 Task: Look for space in North Chicago, United States from 6th September, 2023 to 15th September, 2023 for 6 adults in price range Rs.8000 to Rs.12000. Place can be entire place or private room with 6 bedrooms having 6 beds and 6 bathrooms. Property type can be house, flat, guest house. Amenities needed are: wifi, TV, free parkinig on premises, gym, breakfast. Booking option can be shelf check-in. Required host language is English.
Action: Mouse moved to (422, 85)
Screenshot: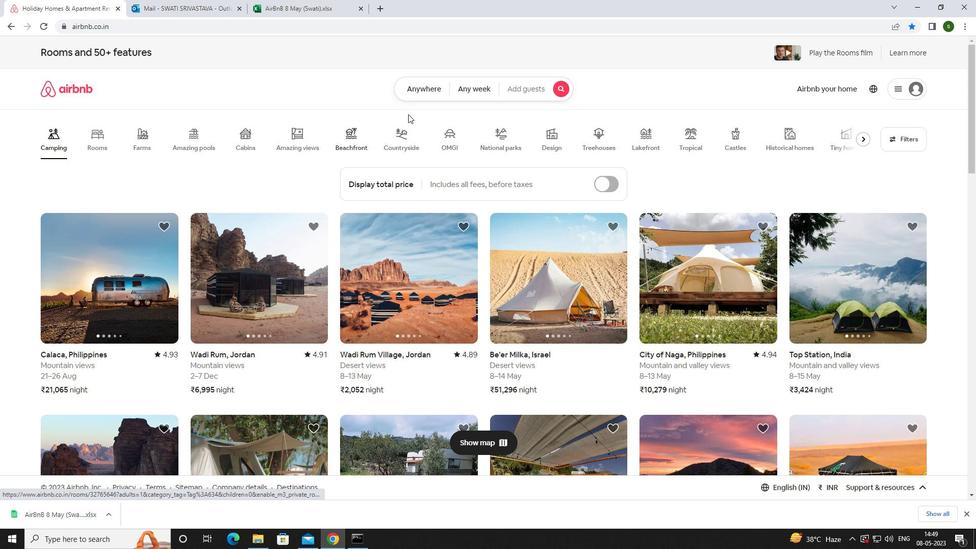 
Action: Mouse pressed left at (422, 85)
Screenshot: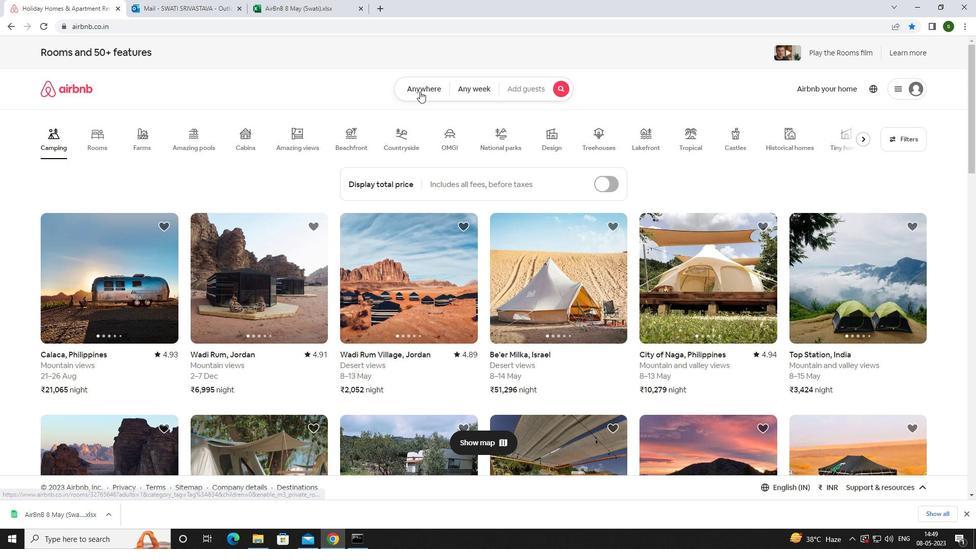 
Action: Mouse moved to (344, 130)
Screenshot: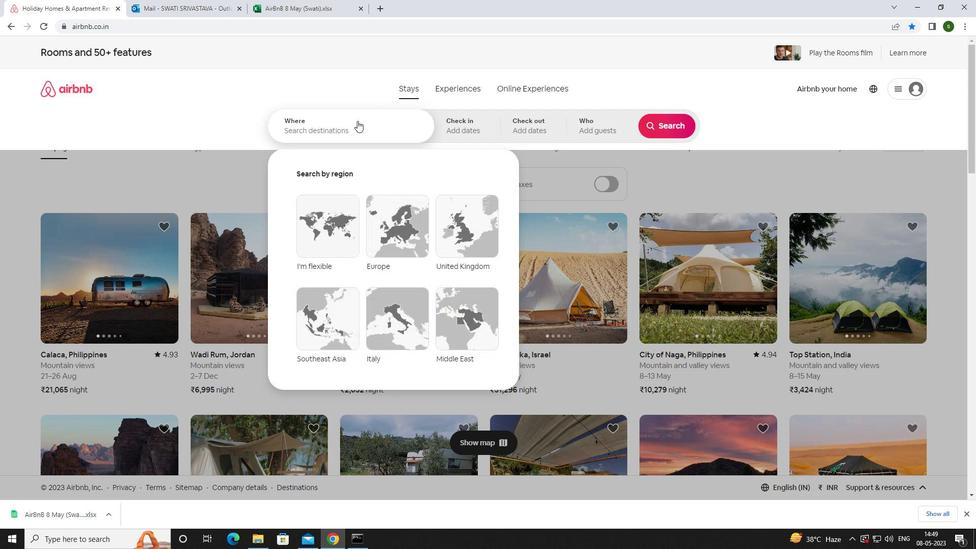 
Action: Mouse pressed left at (344, 130)
Screenshot: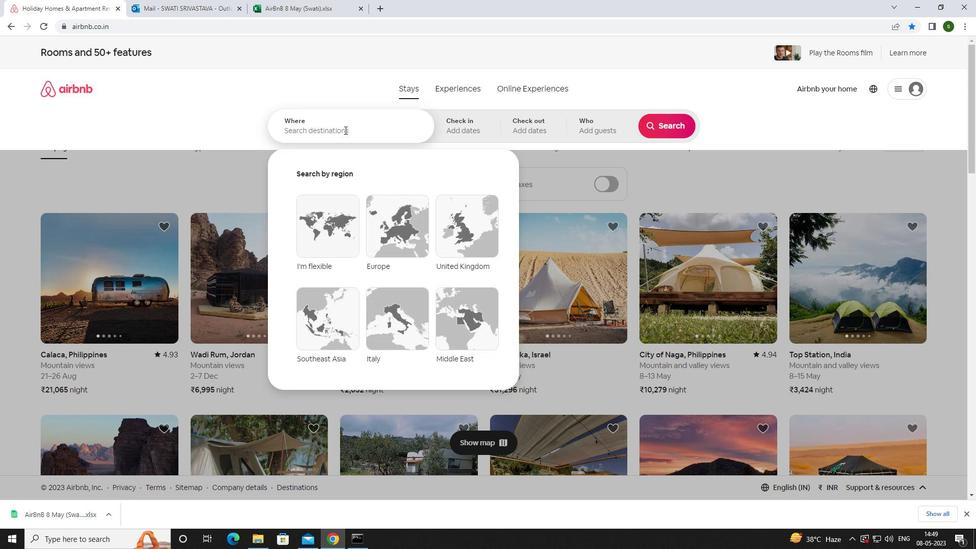 
Action: Key pressed <Key.caps_lock>n<Key.caps_lock>orth<Key.space><Key.caps_lock>c<Key.caps_lock>hicago,<Key.space><Key.caps_lock>u<Key.caps_lock>nited<Key.space><Key.caps_lock>s<Key.caps_lock>tates<Key.enter>
Screenshot: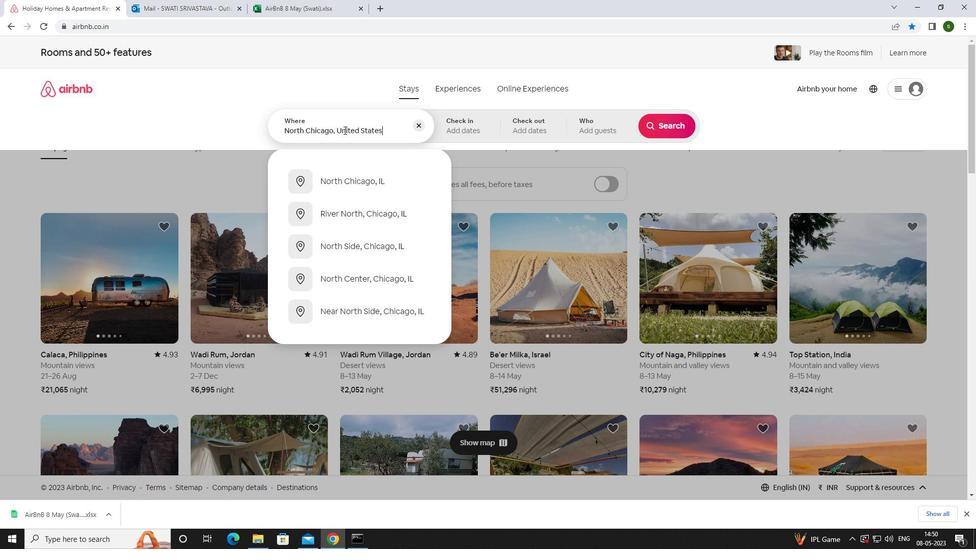 
Action: Mouse moved to (662, 207)
Screenshot: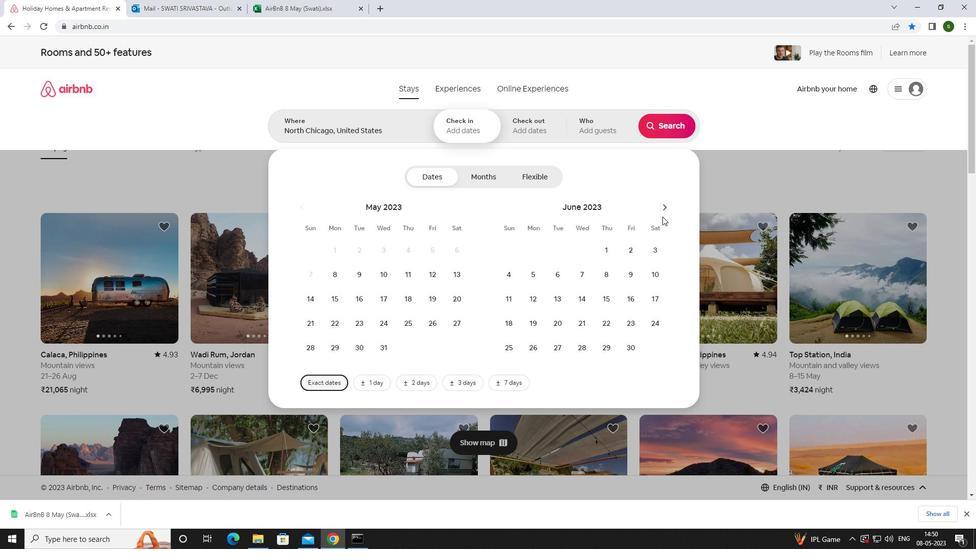 
Action: Mouse pressed left at (662, 207)
Screenshot: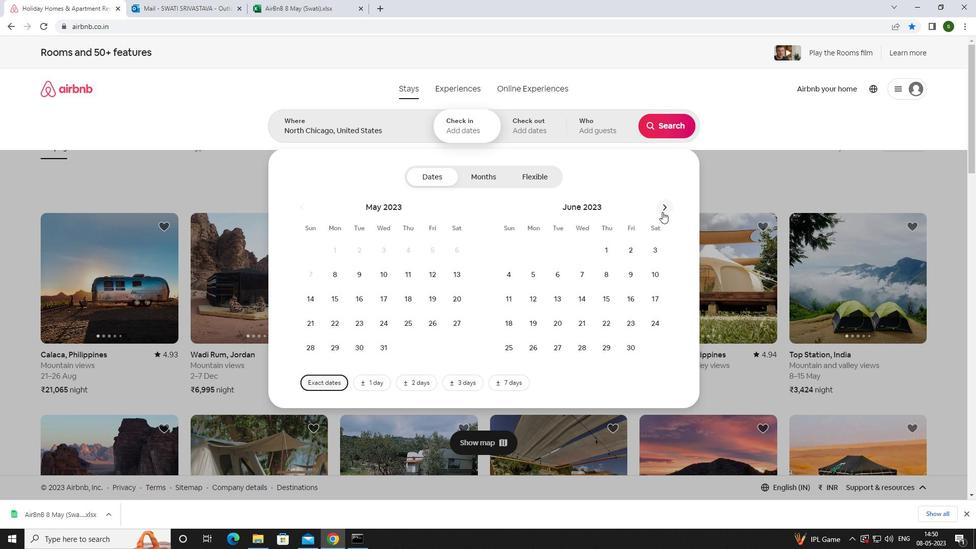 
Action: Mouse pressed left at (662, 207)
Screenshot: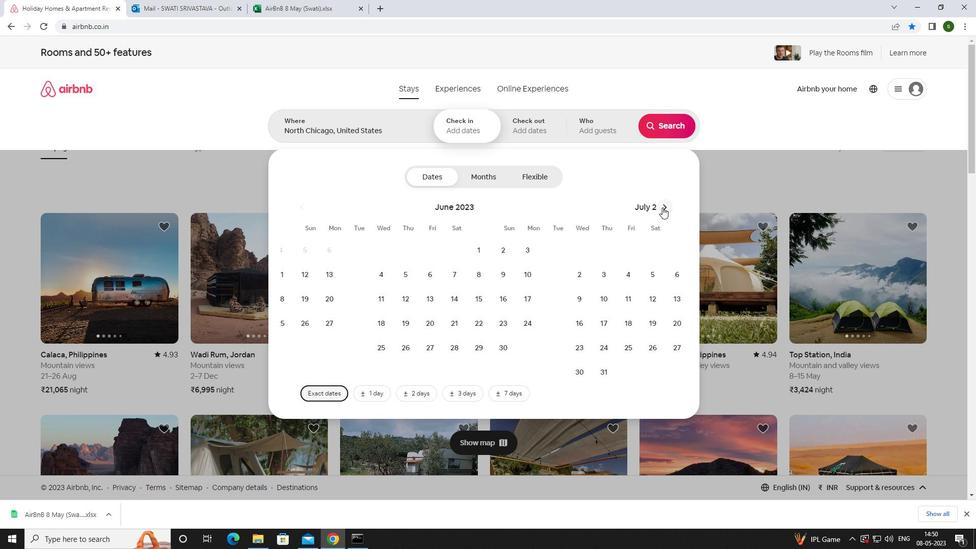 
Action: Mouse pressed left at (662, 207)
Screenshot: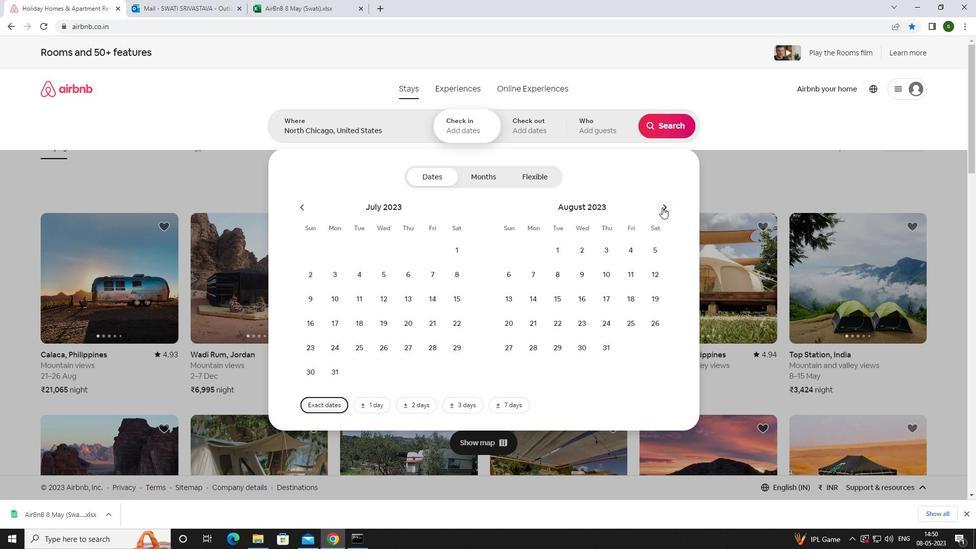 
Action: Mouse moved to (582, 271)
Screenshot: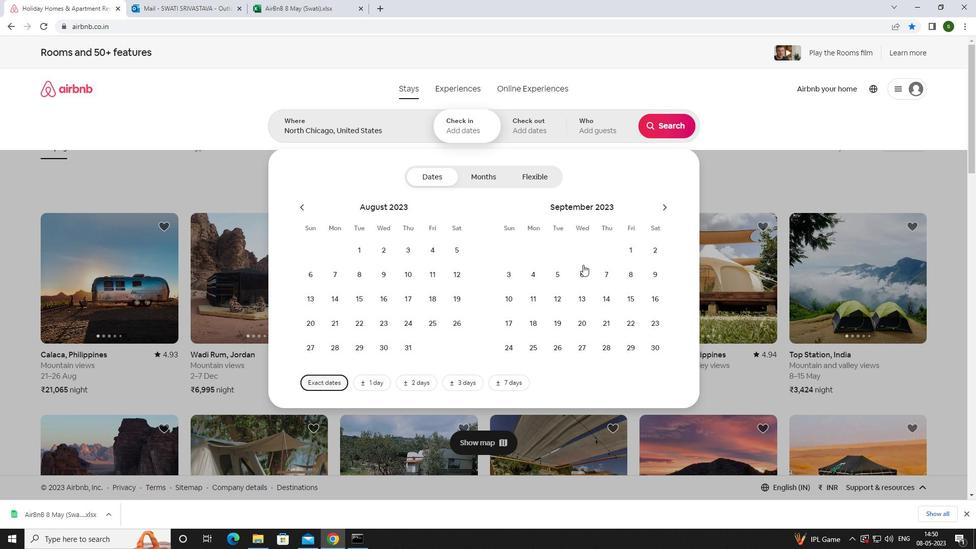 
Action: Mouse pressed left at (582, 271)
Screenshot: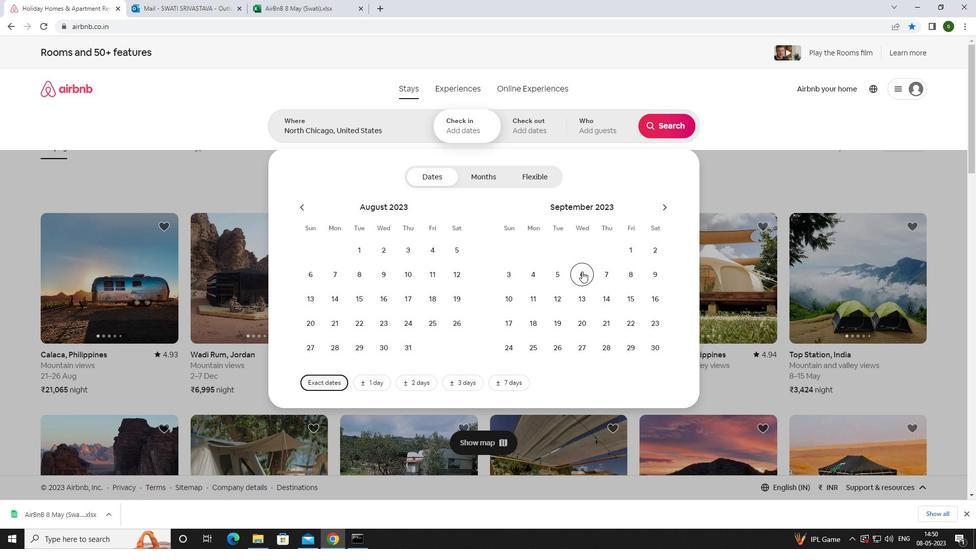 
Action: Mouse moved to (634, 299)
Screenshot: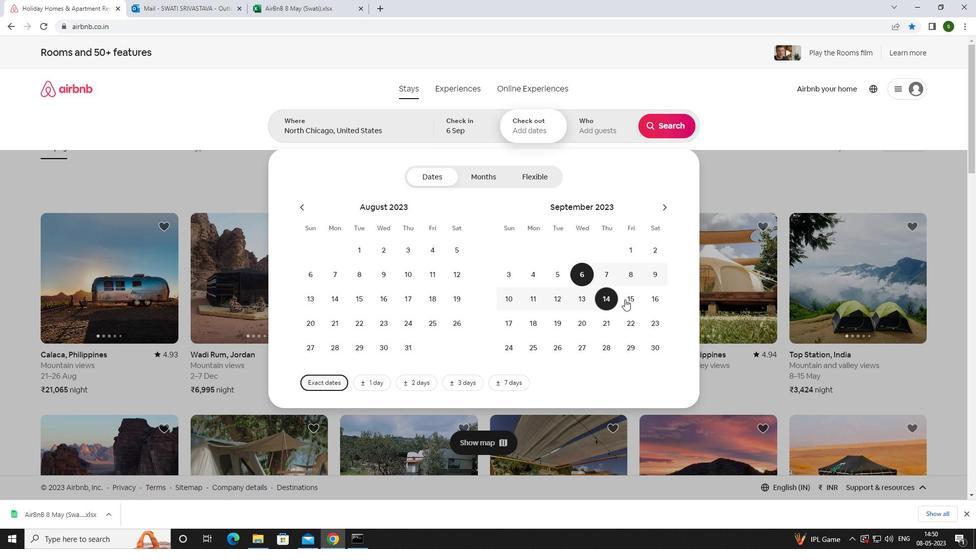 
Action: Mouse pressed left at (634, 299)
Screenshot: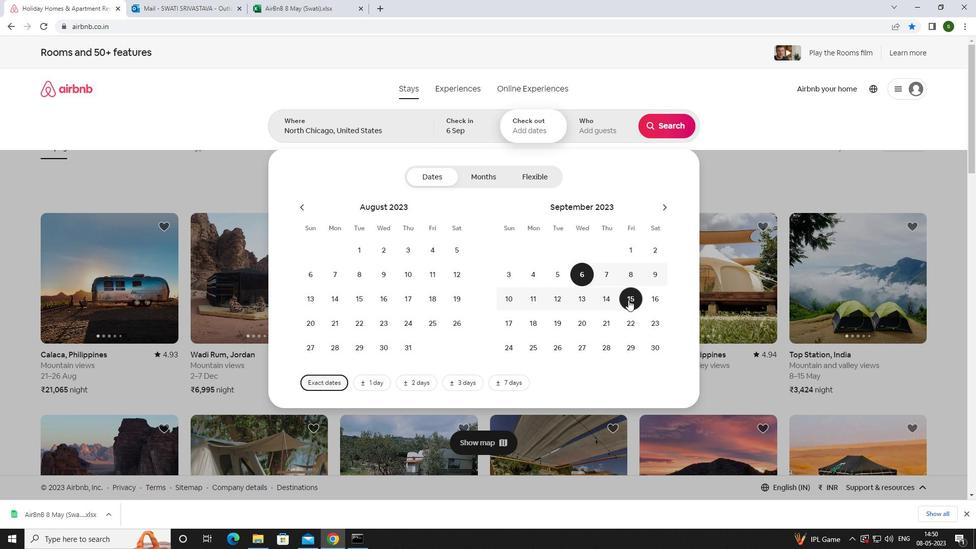 
Action: Mouse moved to (601, 129)
Screenshot: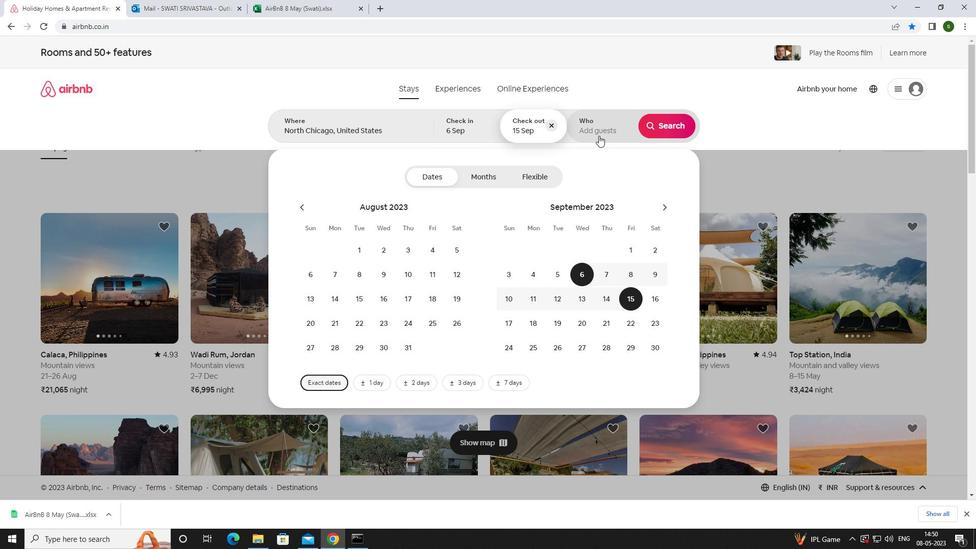 
Action: Mouse pressed left at (601, 129)
Screenshot: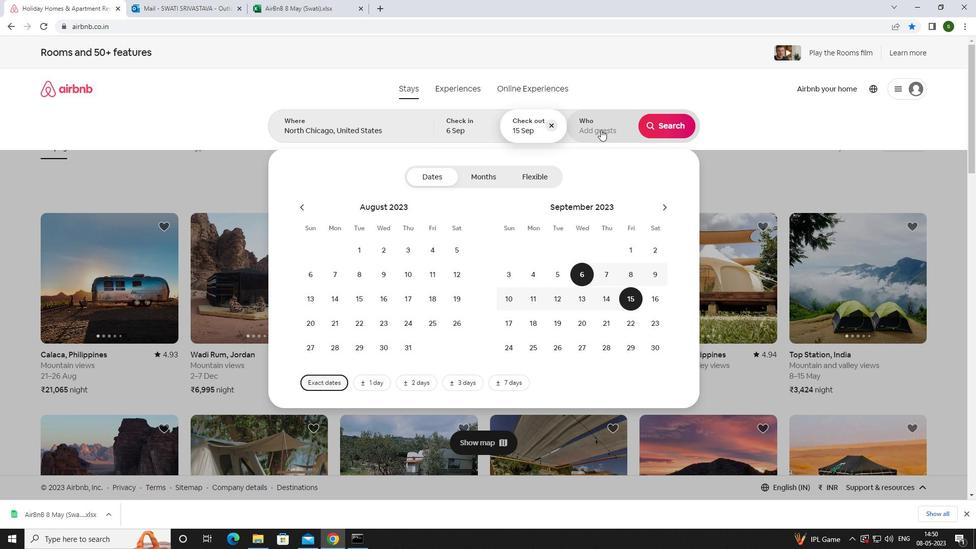 
Action: Mouse moved to (669, 179)
Screenshot: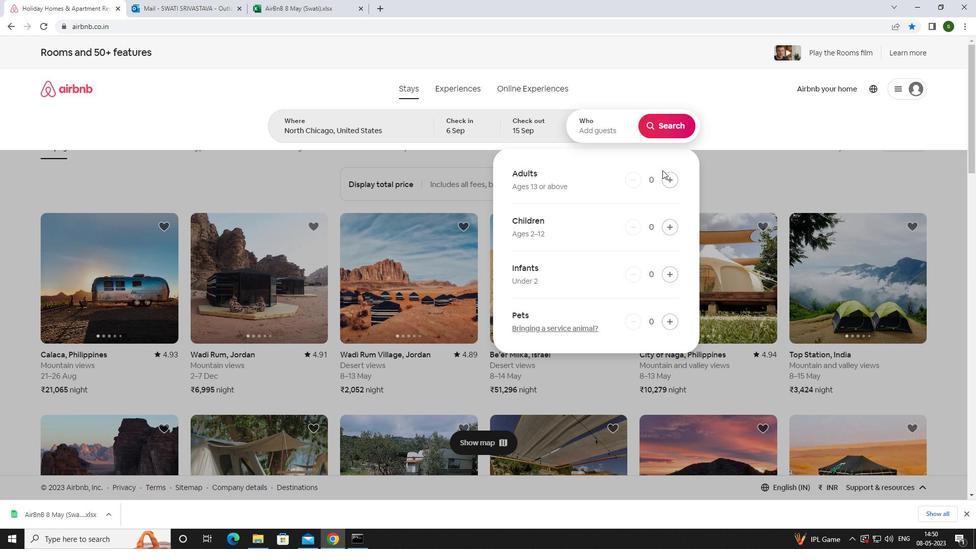 
Action: Mouse pressed left at (669, 179)
Screenshot: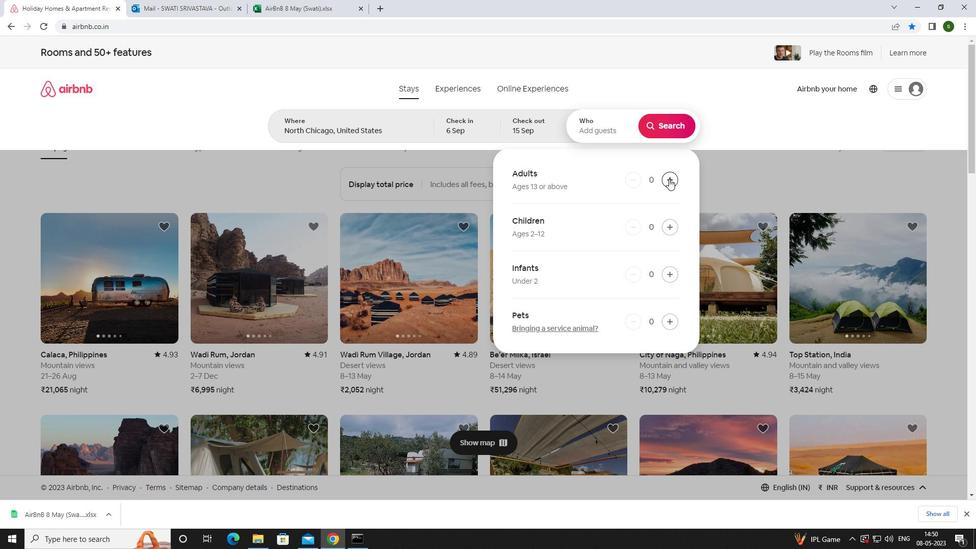 
Action: Mouse pressed left at (669, 179)
Screenshot: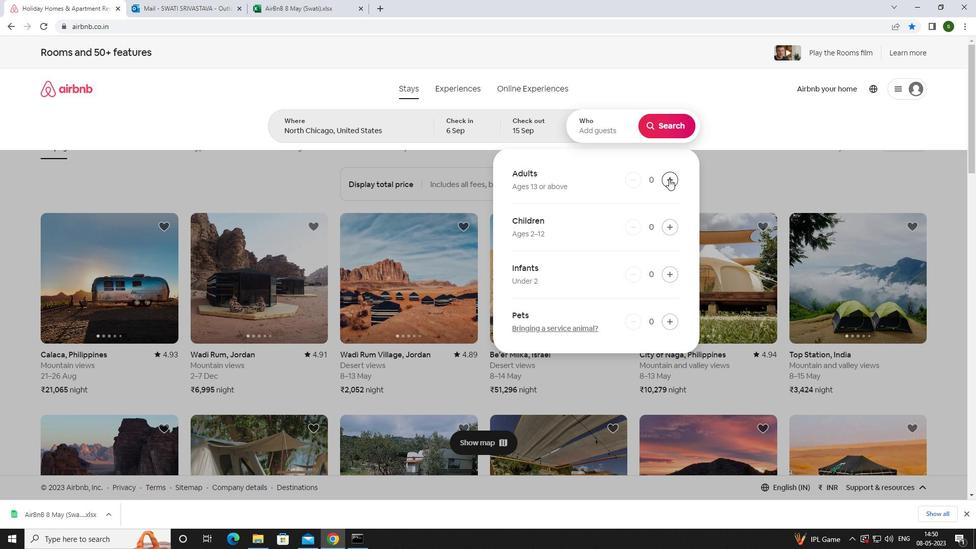 
Action: Mouse pressed left at (669, 179)
Screenshot: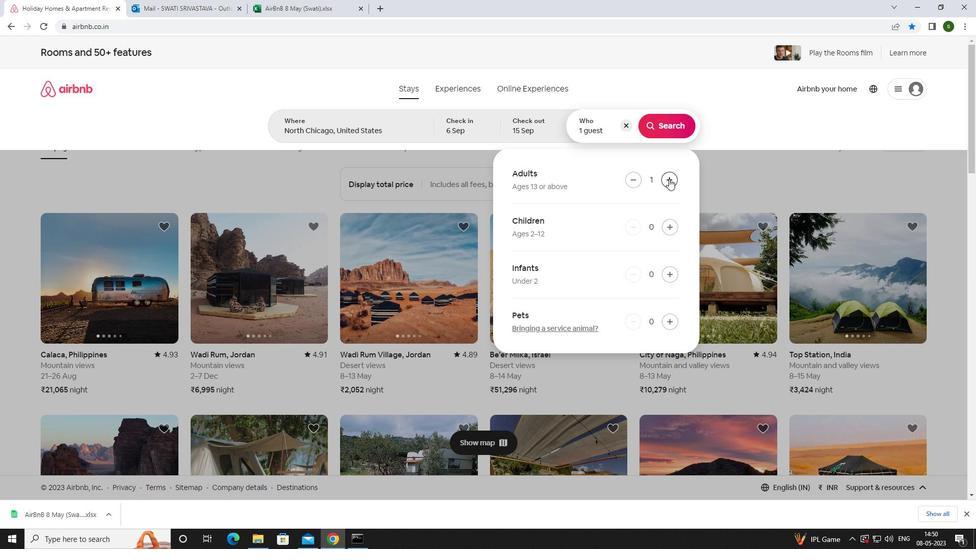 
Action: Mouse pressed left at (669, 179)
Screenshot: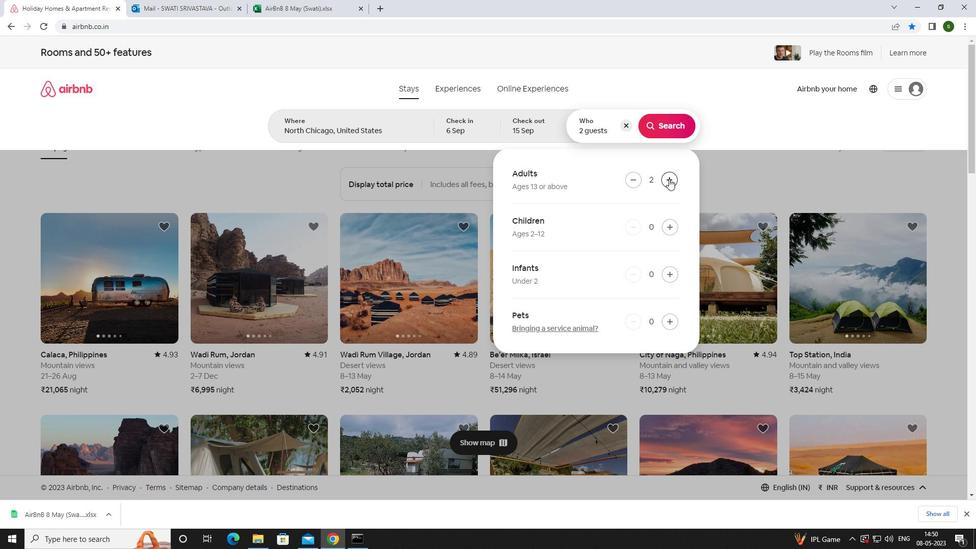 
Action: Mouse pressed left at (669, 179)
Screenshot: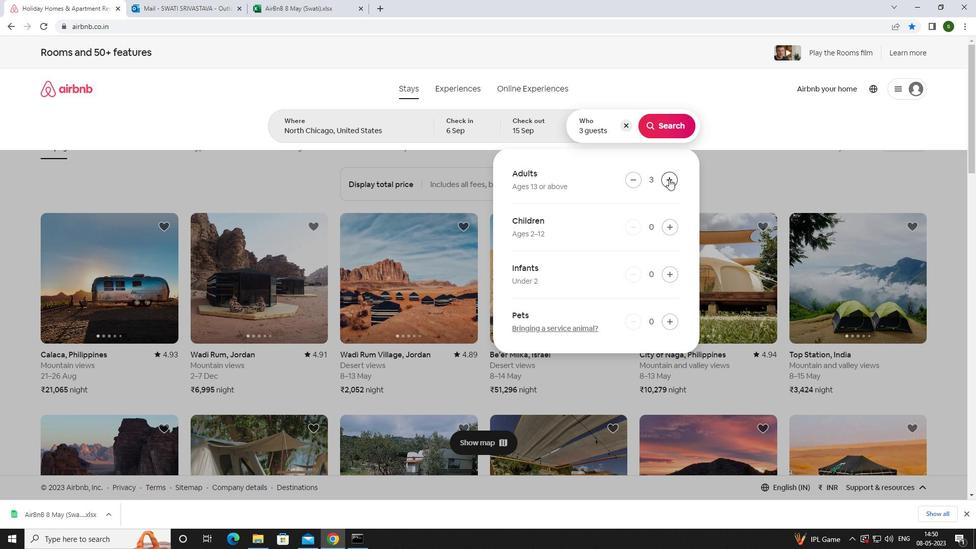 
Action: Mouse pressed left at (669, 179)
Screenshot: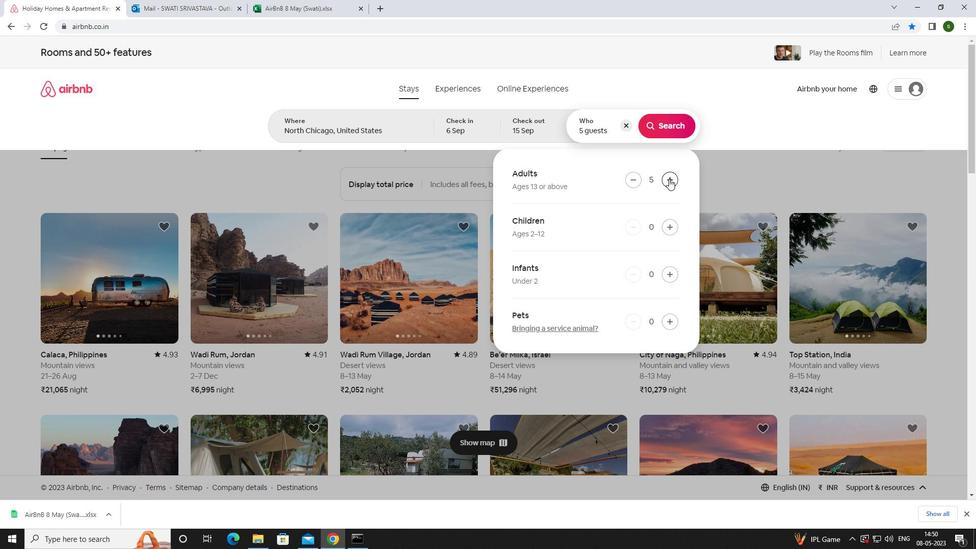 
Action: Mouse moved to (670, 134)
Screenshot: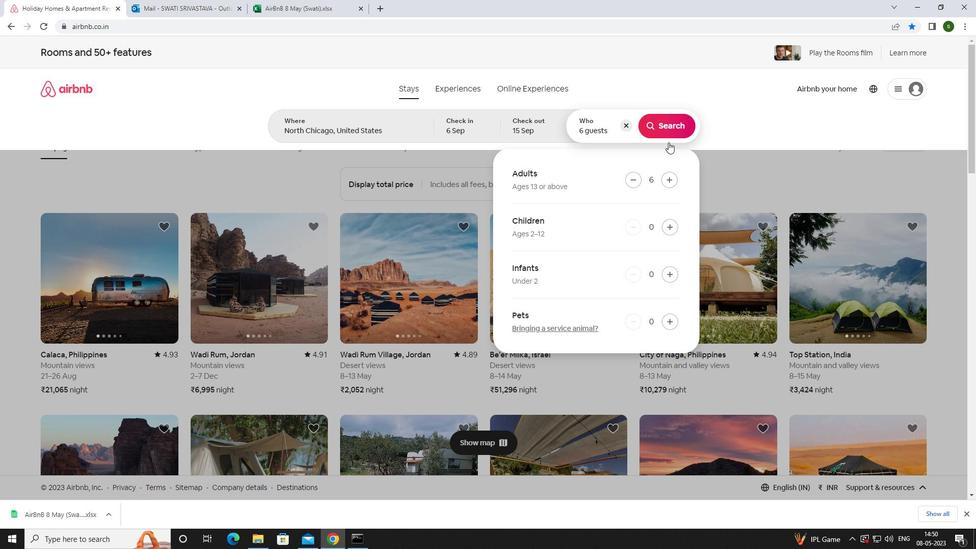 
Action: Mouse pressed left at (670, 134)
Screenshot: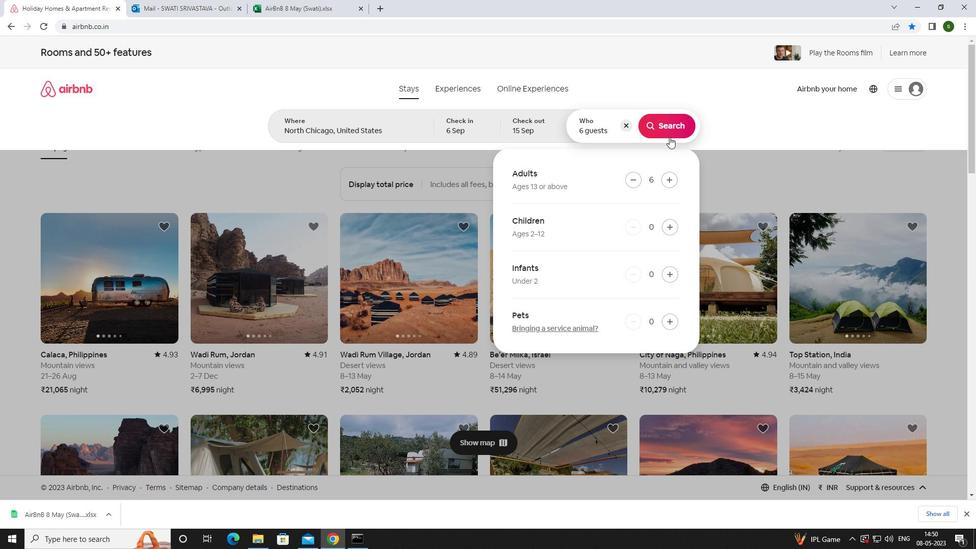 
Action: Mouse moved to (930, 97)
Screenshot: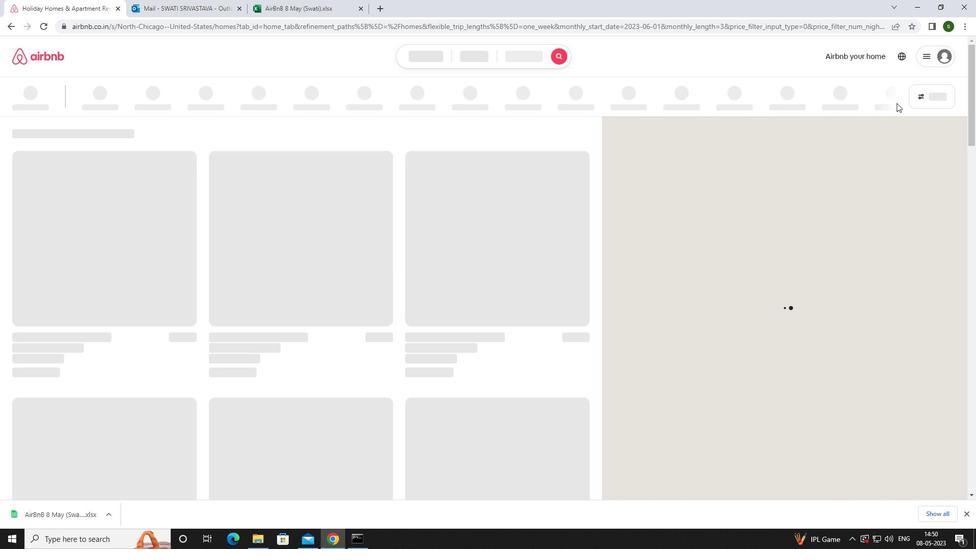 
Action: Mouse pressed left at (930, 97)
Screenshot: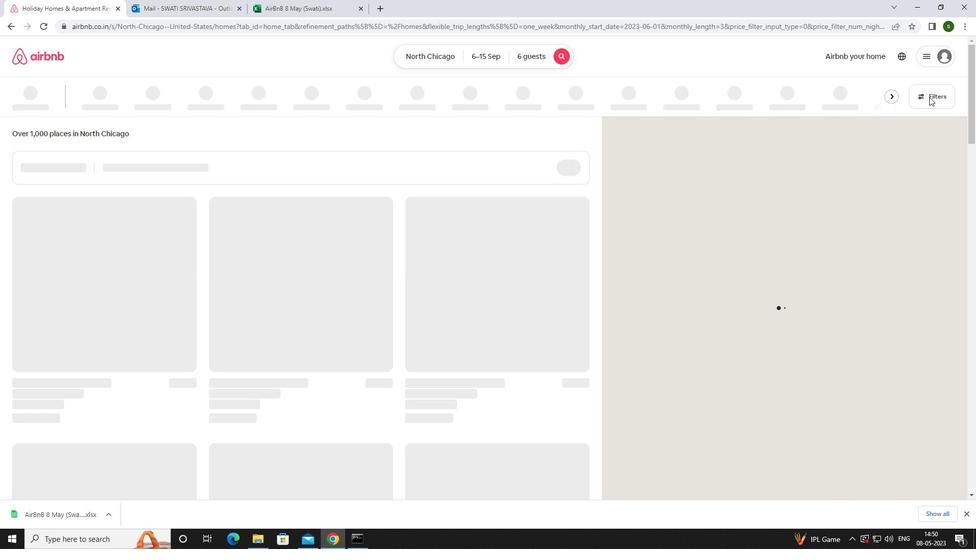 
Action: Mouse moved to (418, 348)
Screenshot: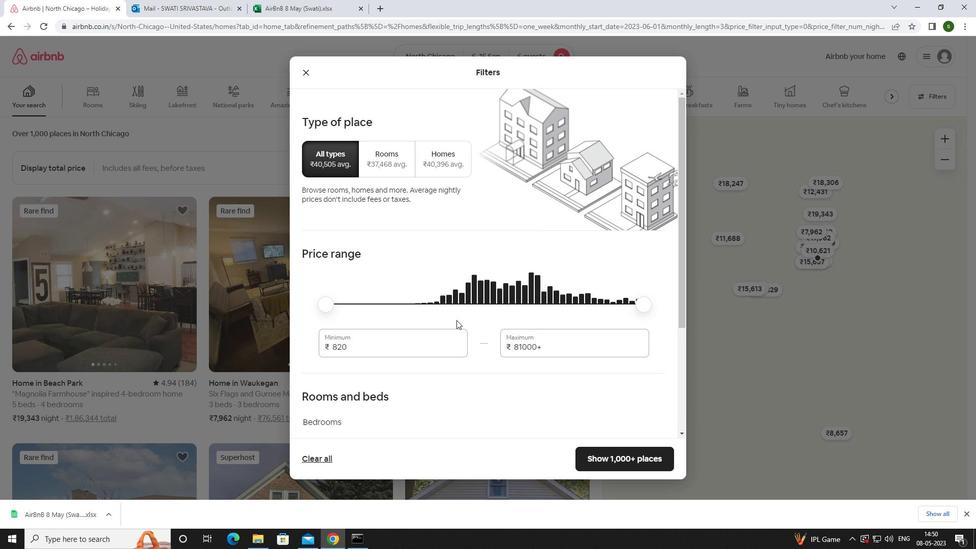 
Action: Mouse pressed left at (418, 348)
Screenshot: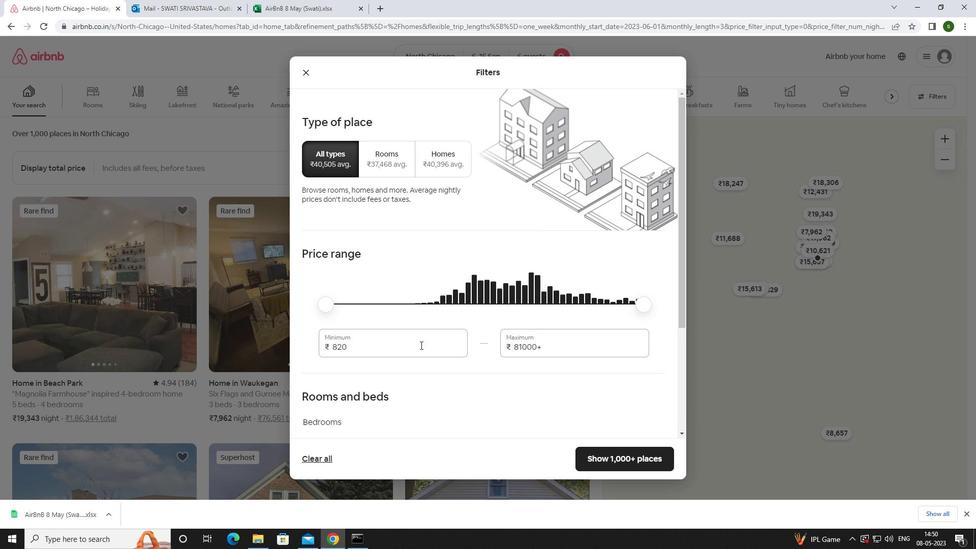 
Action: Mouse moved to (417, 348)
Screenshot: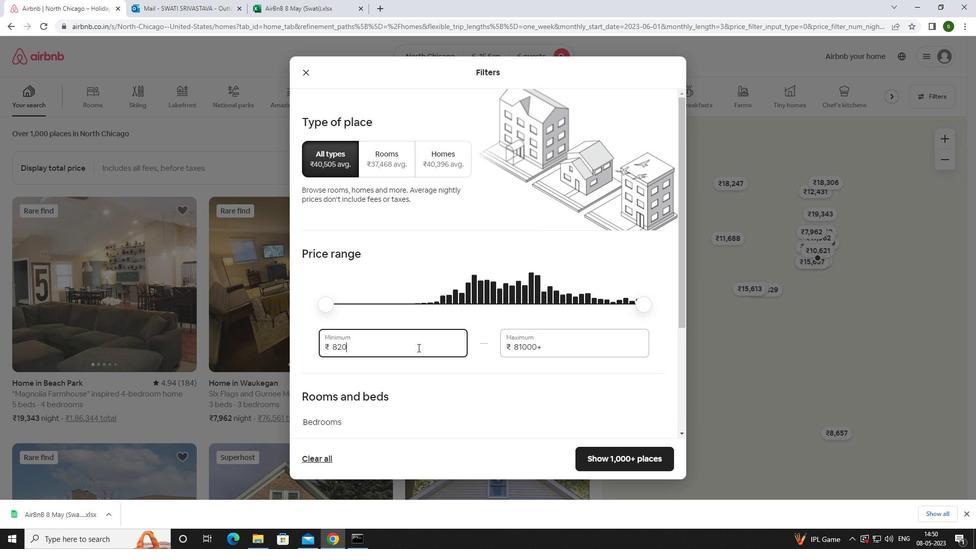 
Action: Key pressed <Key.backspace><Key.backspace><Key.backspace><Key.backspace><Key.backspace><Key.backspace>8000
Screenshot: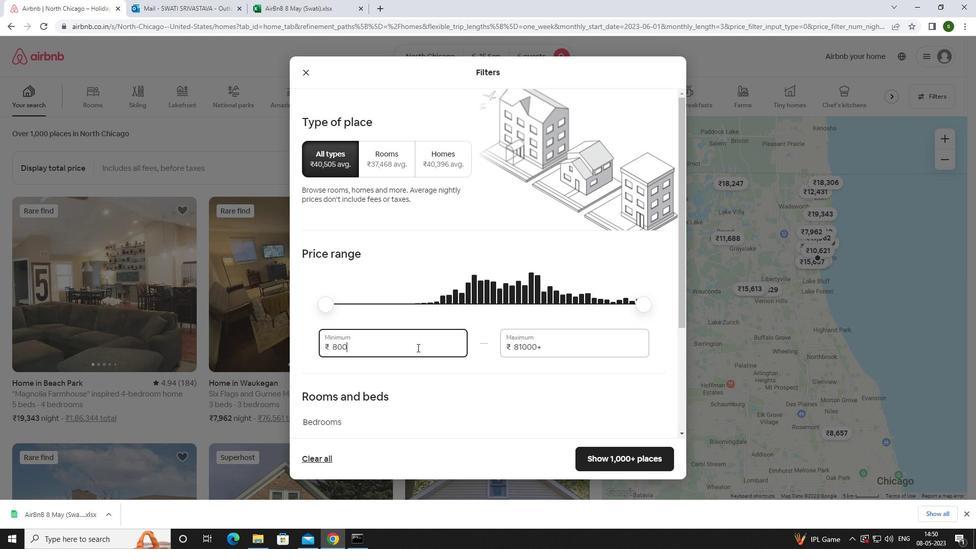 
Action: Mouse moved to (567, 354)
Screenshot: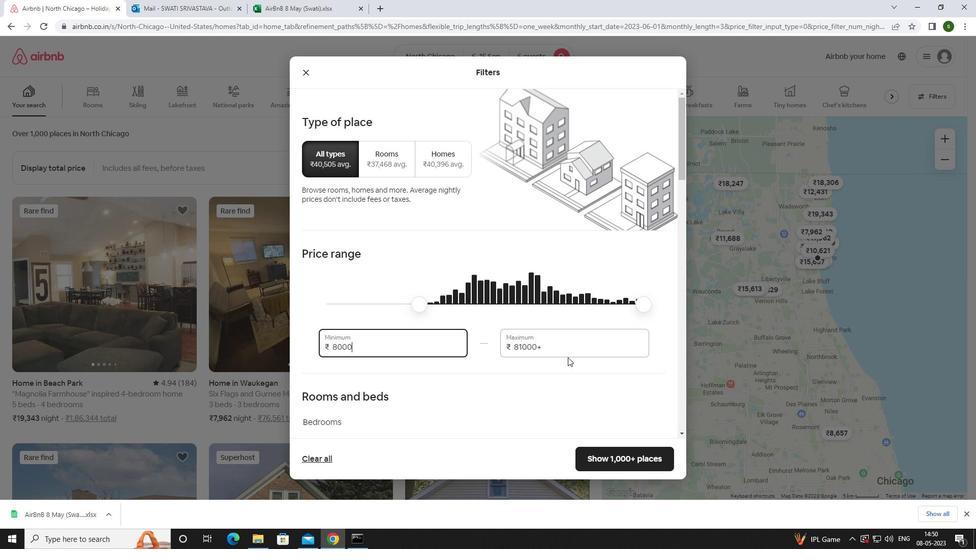 
Action: Mouse pressed left at (567, 354)
Screenshot: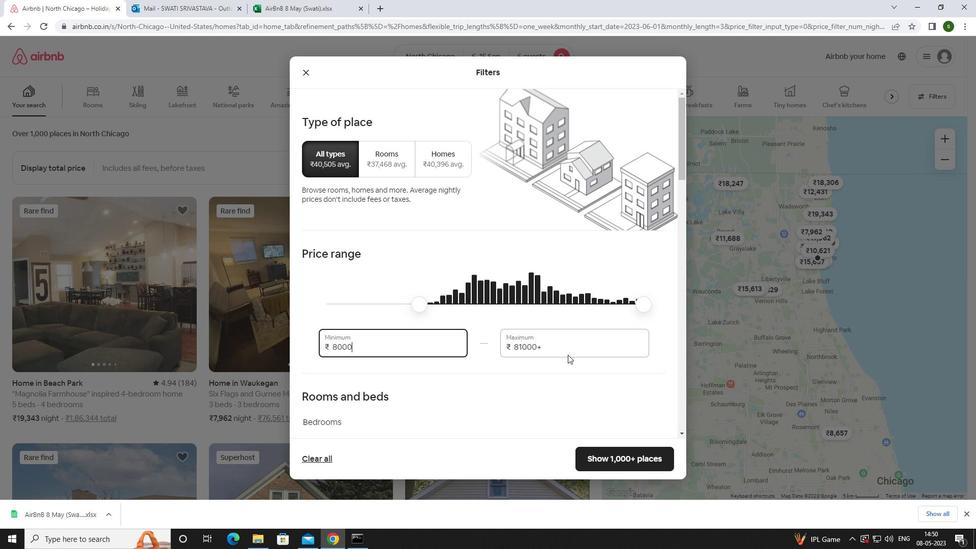 
Action: Key pressed <Key.backspace><Key.backspace><Key.backspace><Key.backspace><Key.backspace><Key.backspace><Key.backspace><Key.backspace>12000
Screenshot: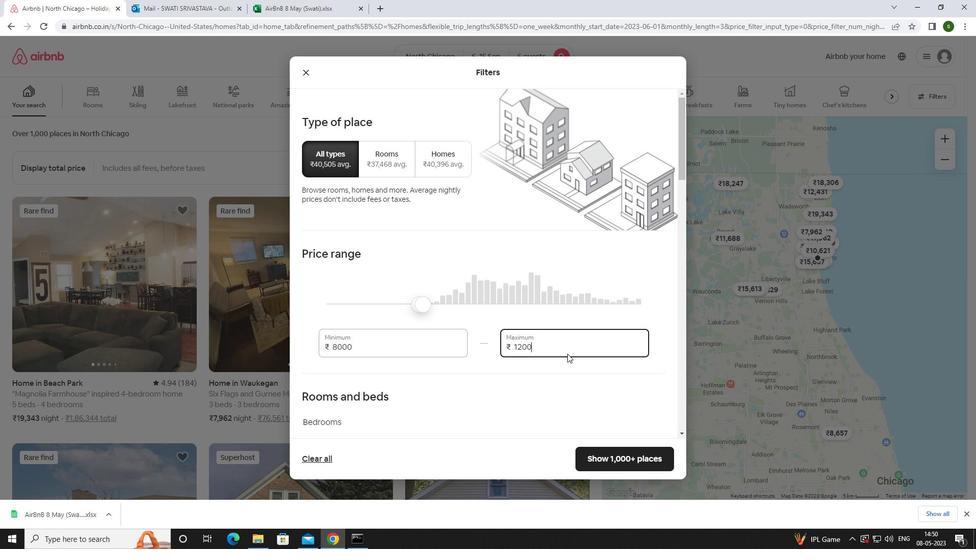 
Action: Mouse moved to (503, 310)
Screenshot: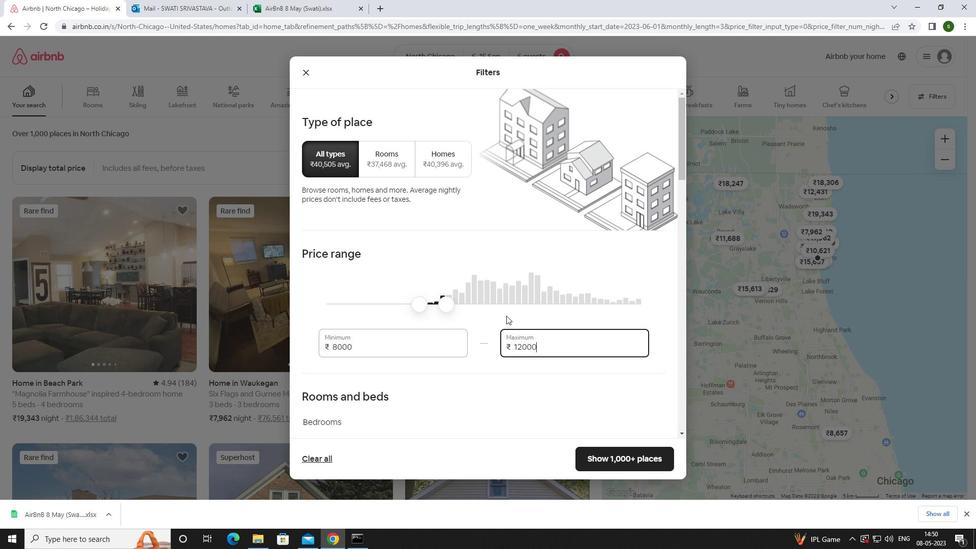 
Action: Mouse scrolled (503, 309) with delta (0, 0)
Screenshot: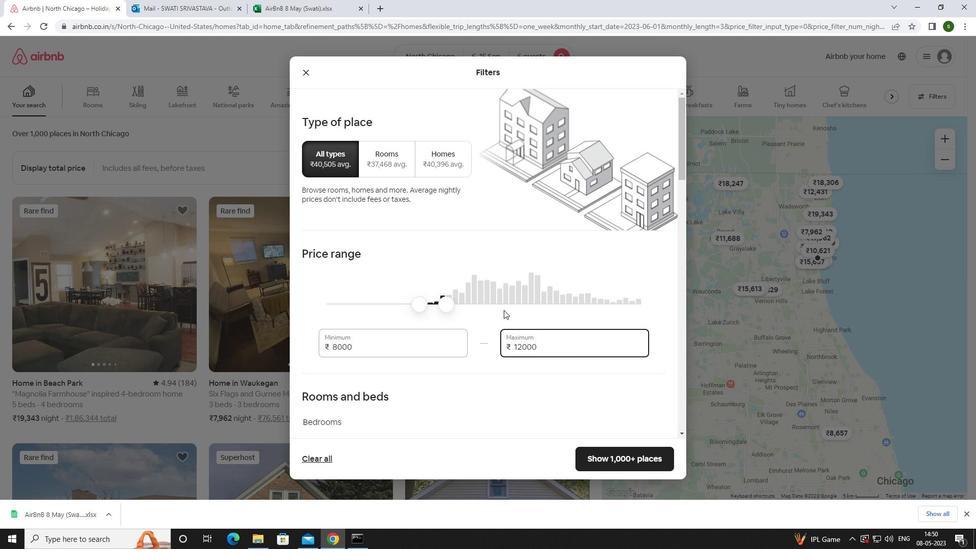 
Action: Mouse scrolled (503, 309) with delta (0, 0)
Screenshot: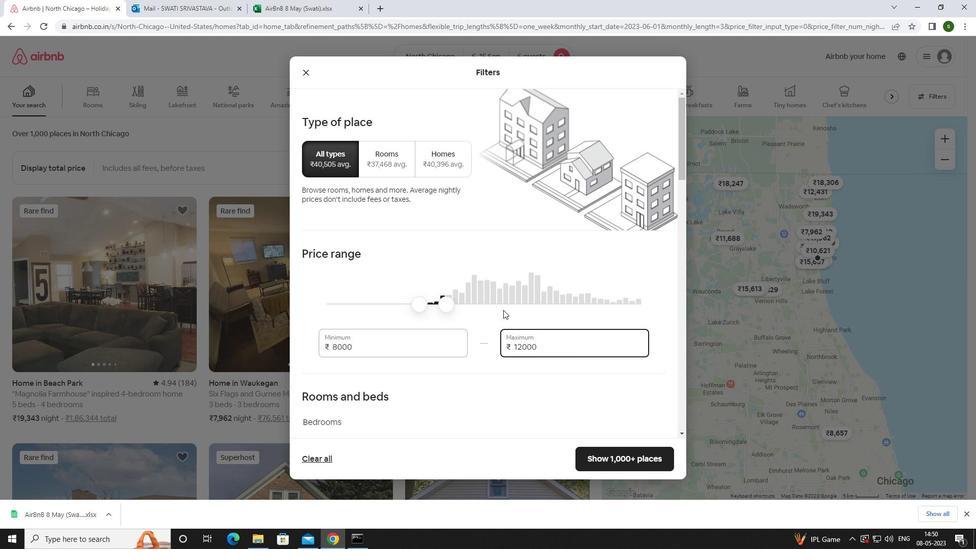 
Action: Mouse scrolled (503, 309) with delta (0, 0)
Screenshot: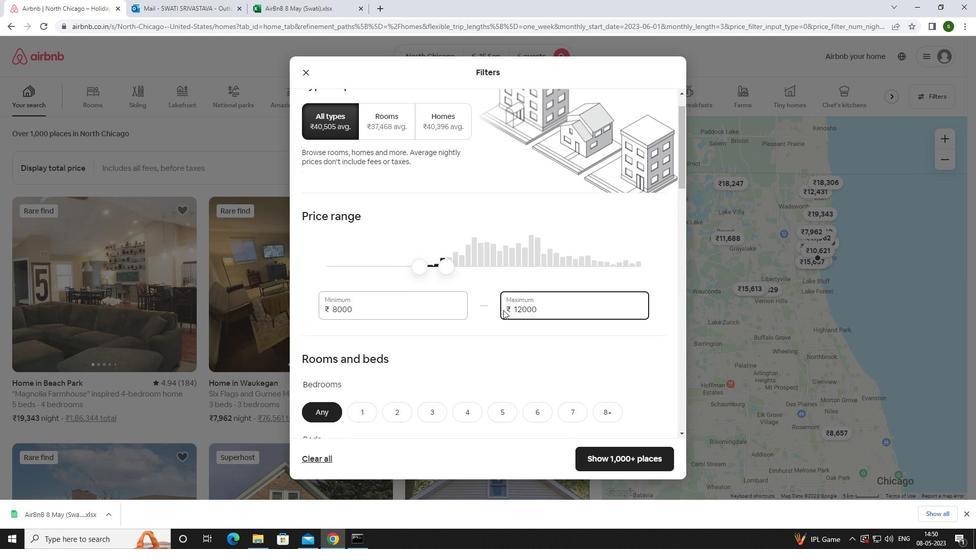 
Action: Mouse moved to (502, 308)
Screenshot: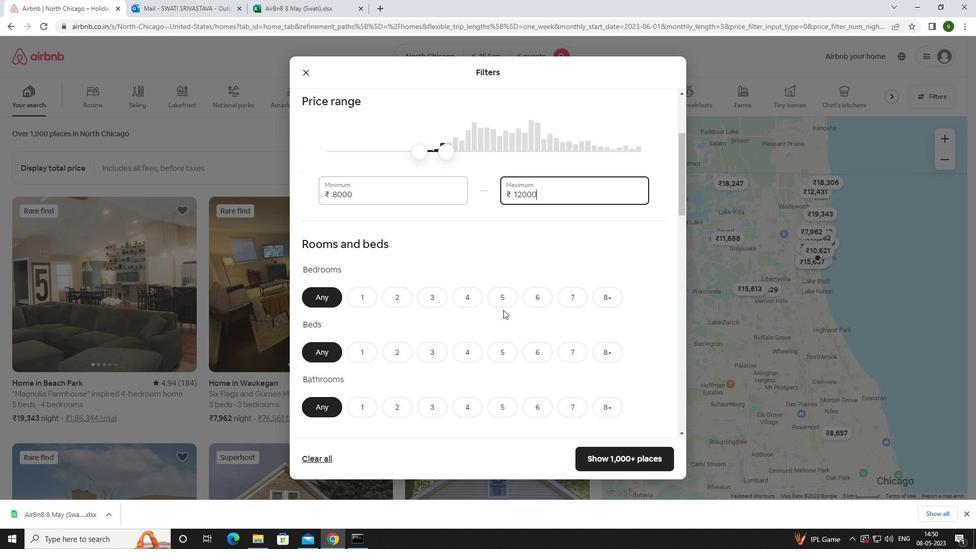 
Action: Mouse scrolled (502, 308) with delta (0, 0)
Screenshot: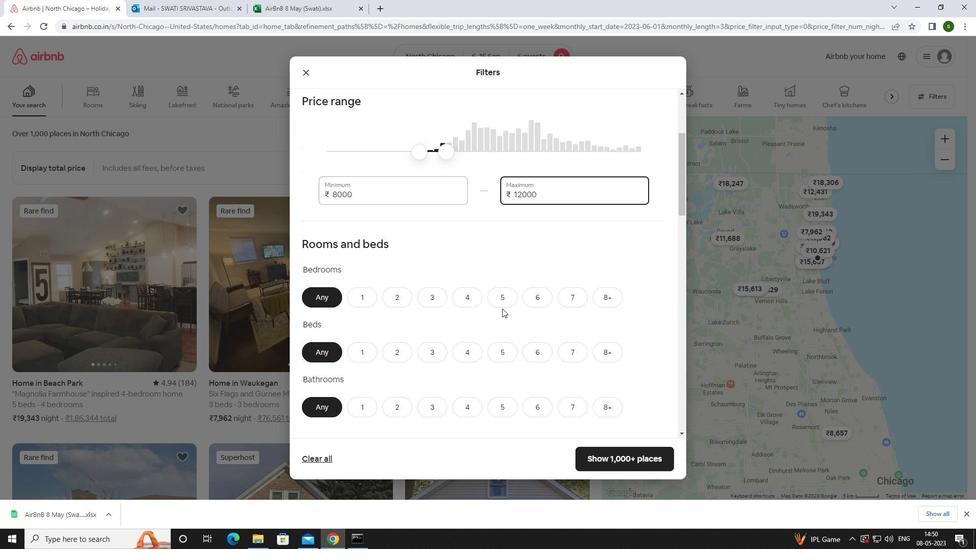 
Action: Mouse scrolled (502, 308) with delta (0, 0)
Screenshot: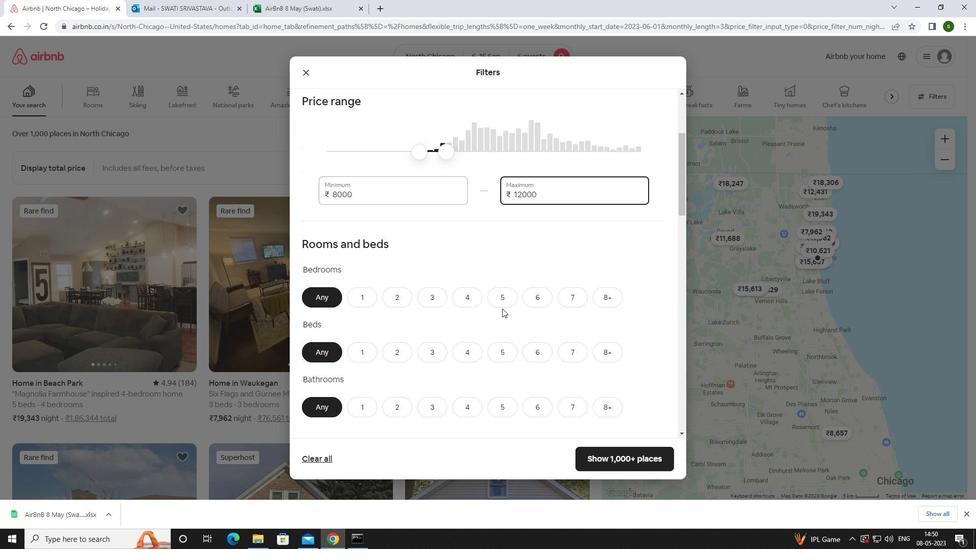 
Action: Mouse moved to (541, 199)
Screenshot: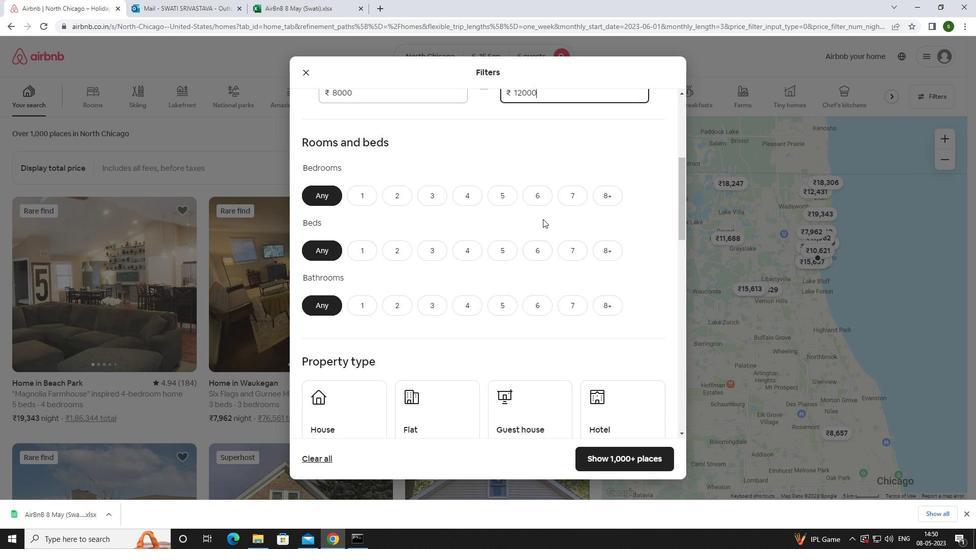 
Action: Mouse pressed left at (541, 199)
Screenshot: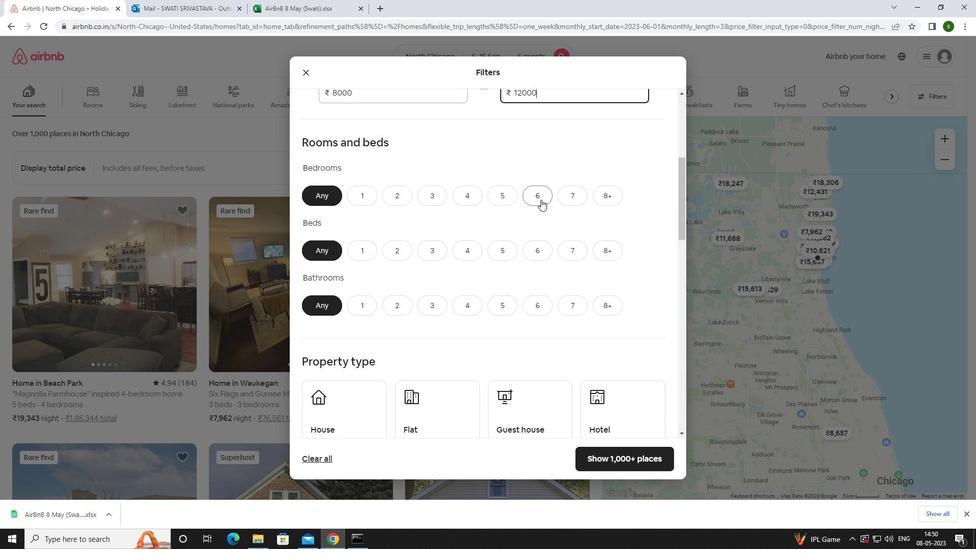 
Action: Mouse moved to (538, 249)
Screenshot: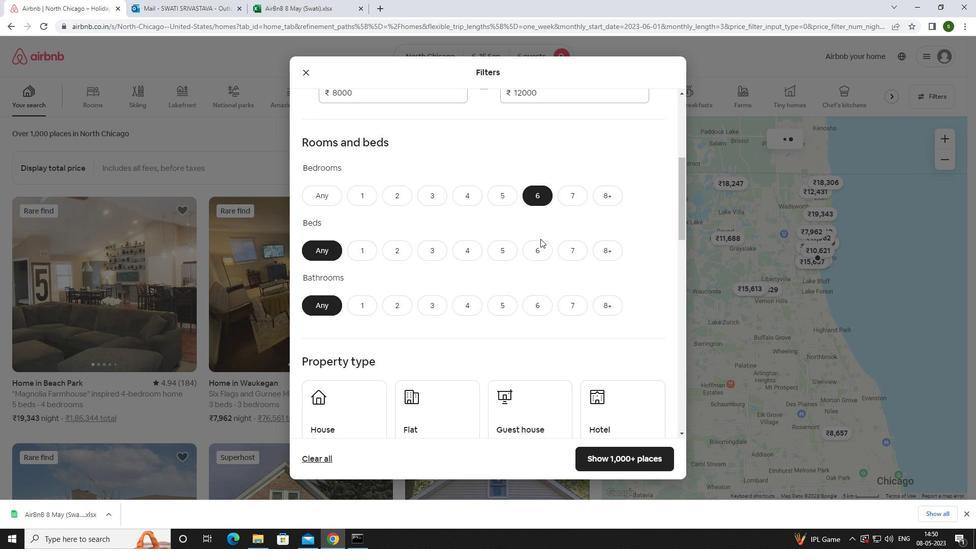 
Action: Mouse pressed left at (538, 249)
Screenshot: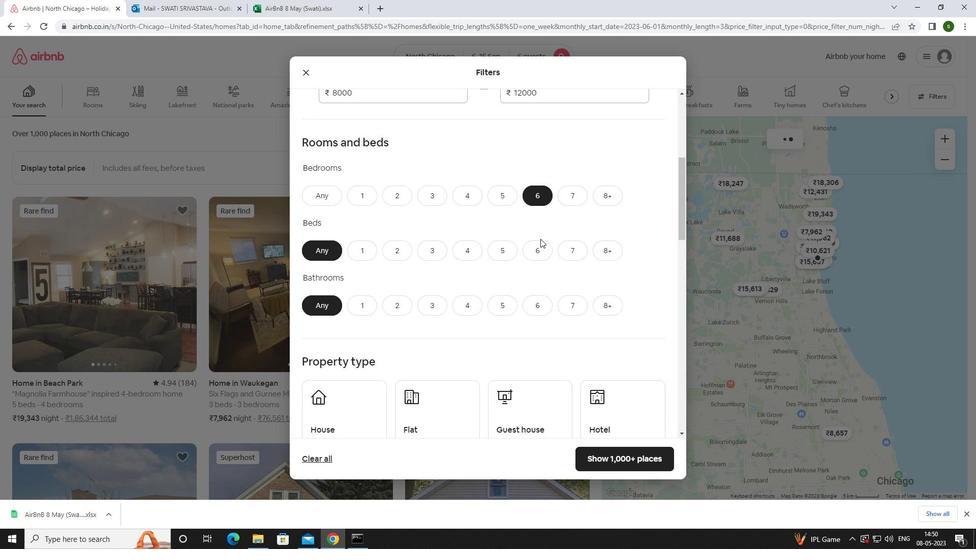
Action: Mouse moved to (541, 305)
Screenshot: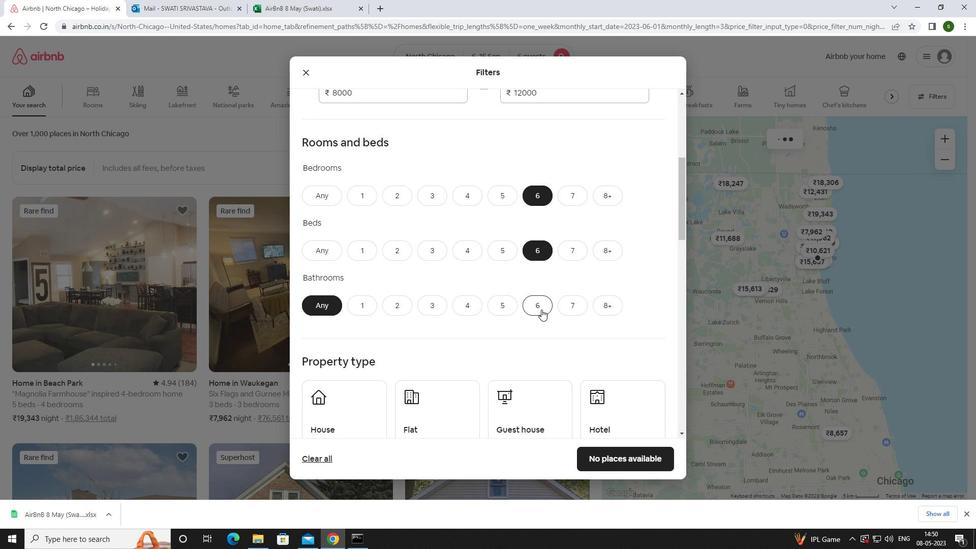 
Action: Mouse pressed left at (541, 305)
Screenshot: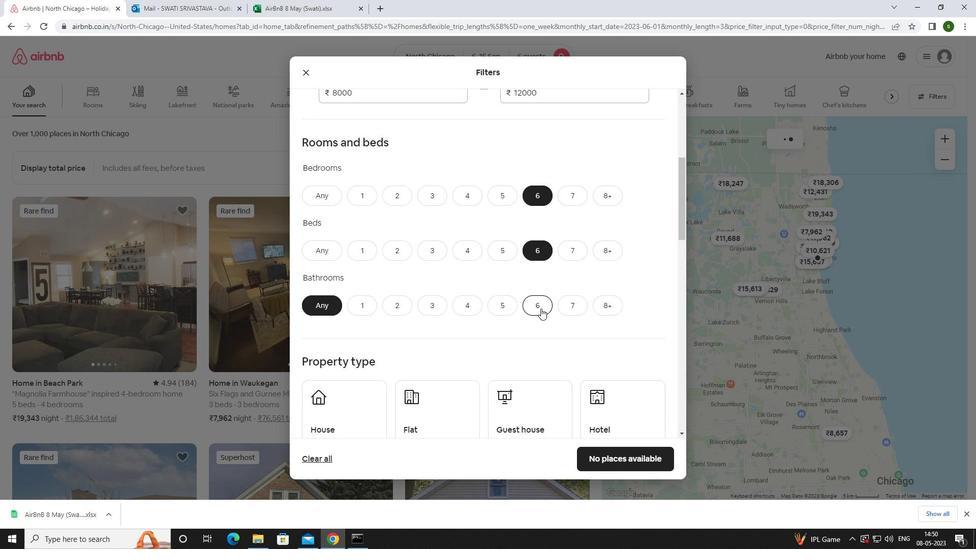 
Action: Mouse moved to (530, 300)
Screenshot: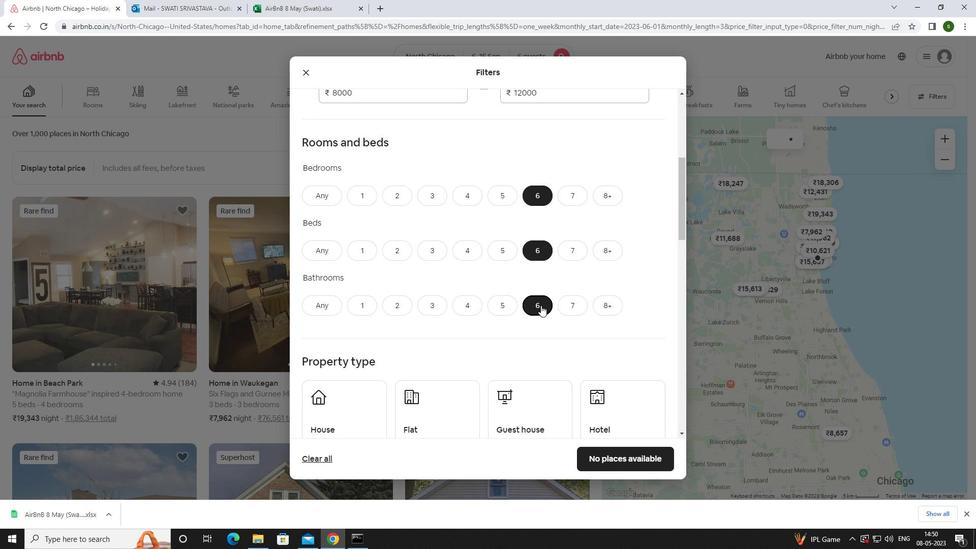 
Action: Mouse scrolled (530, 299) with delta (0, 0)
Screenshot: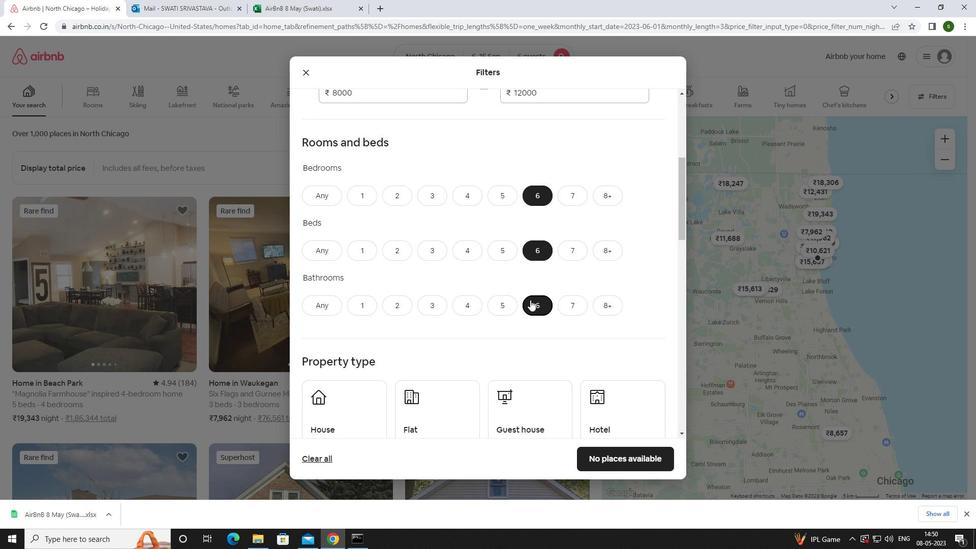
Action: Mouse scrolled (530, 299) with delta (0, 0)
Screenshot: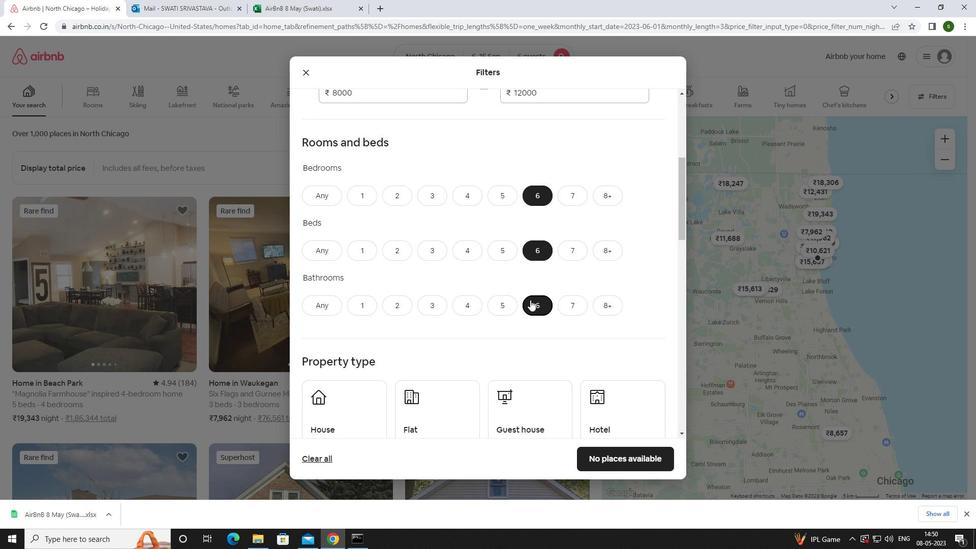 
Action: Mouse moved to (342, 307)
Screenshot: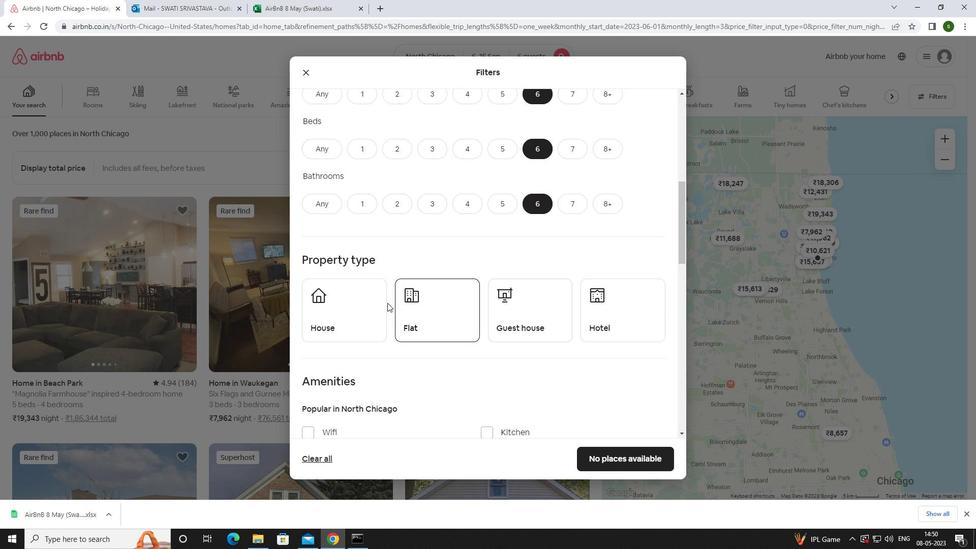 
Action: Mouse pressed left at (342, 307)
Screenshot: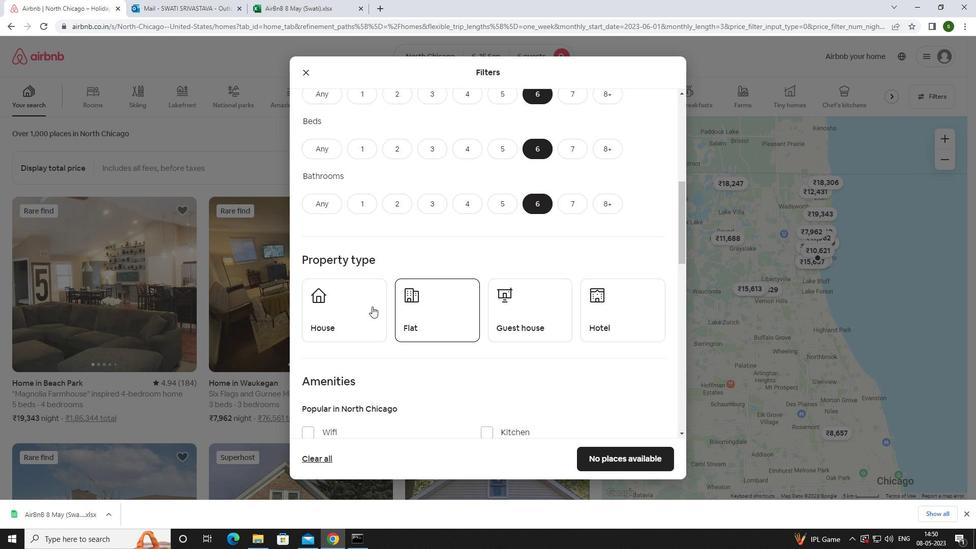 
Action: Mouse moved to (445, 297)
Screenshot: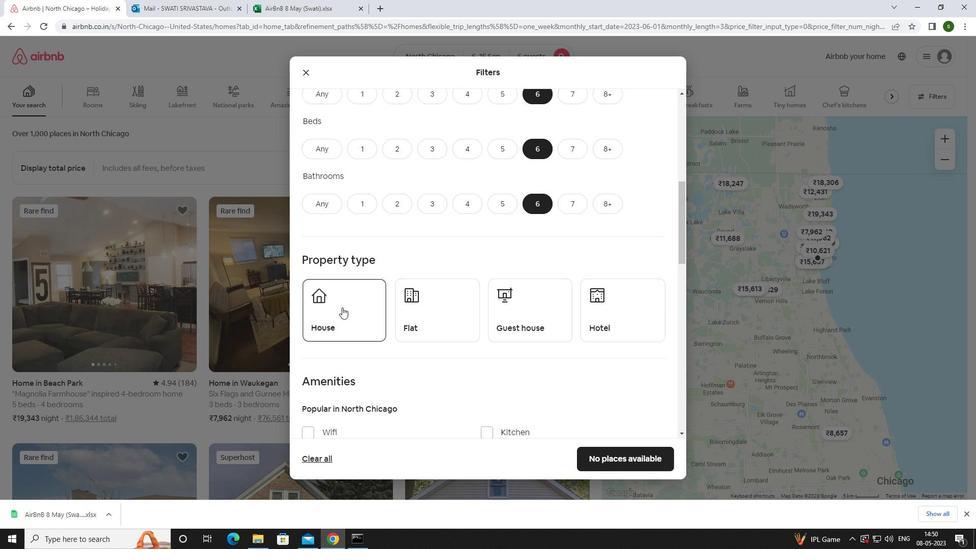 
Action: Mouse pressed left at (445, 297)
Screenshot: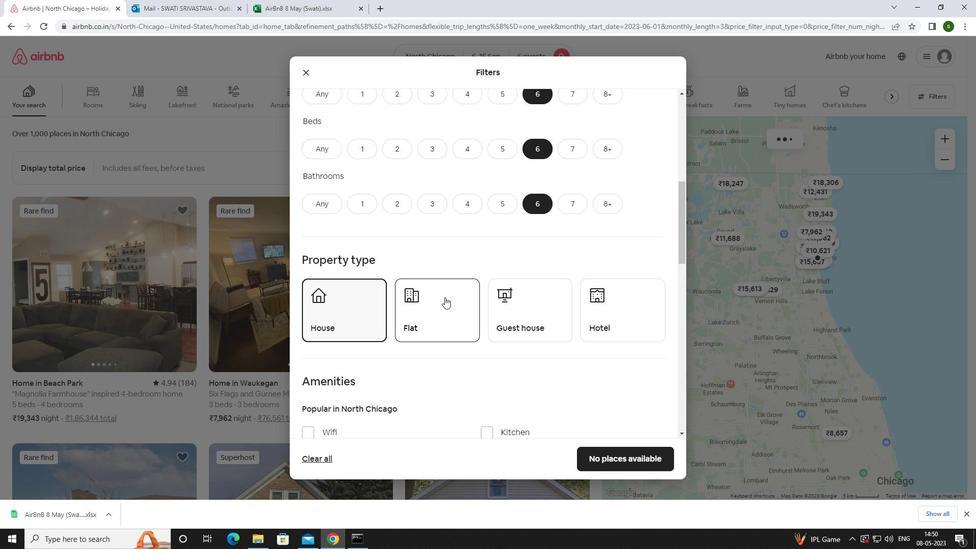 
Action: Mouse moved to (542, 308)
Screenshot: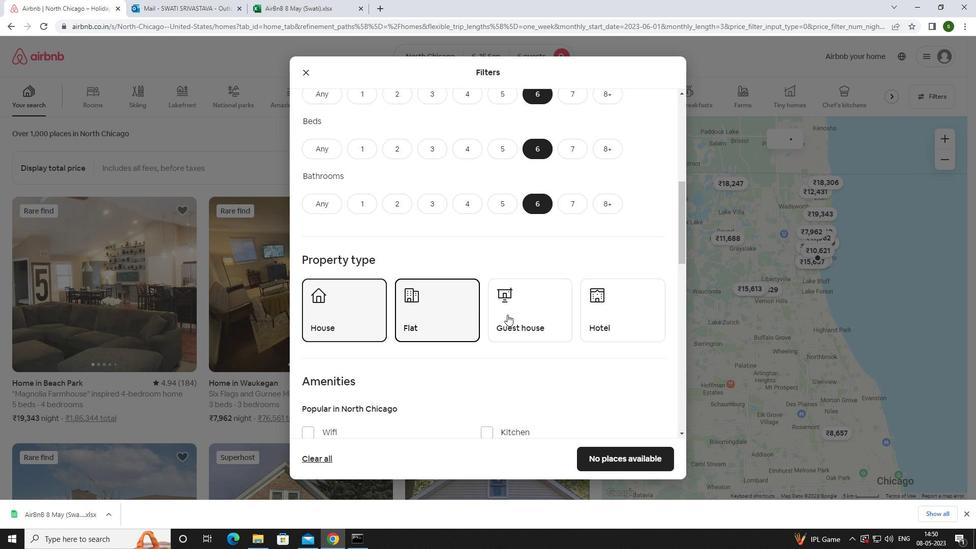 
Action: Mouse pressed left at (542, 308)
Screenshot: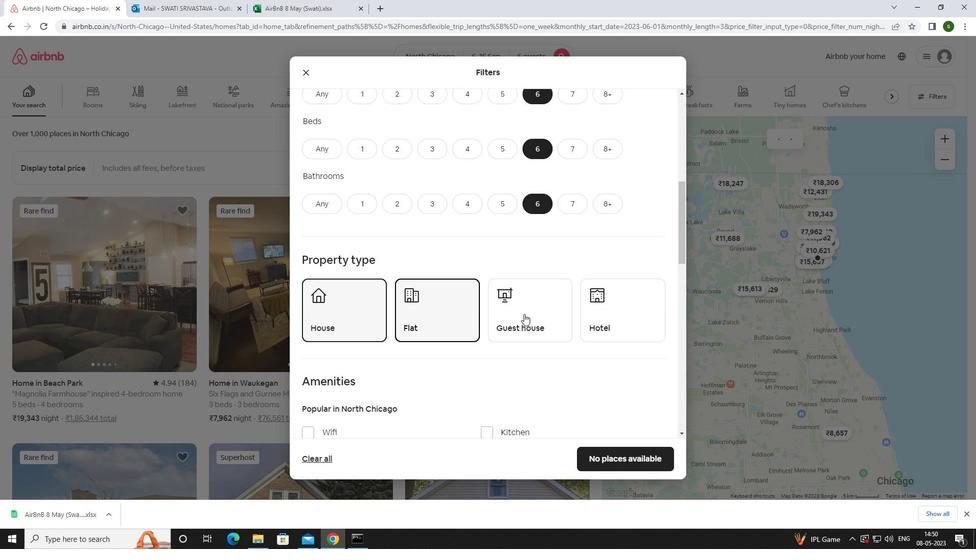 
Action: Mouse scrolled (542, 307) with delta (0, 0)
Screenshot: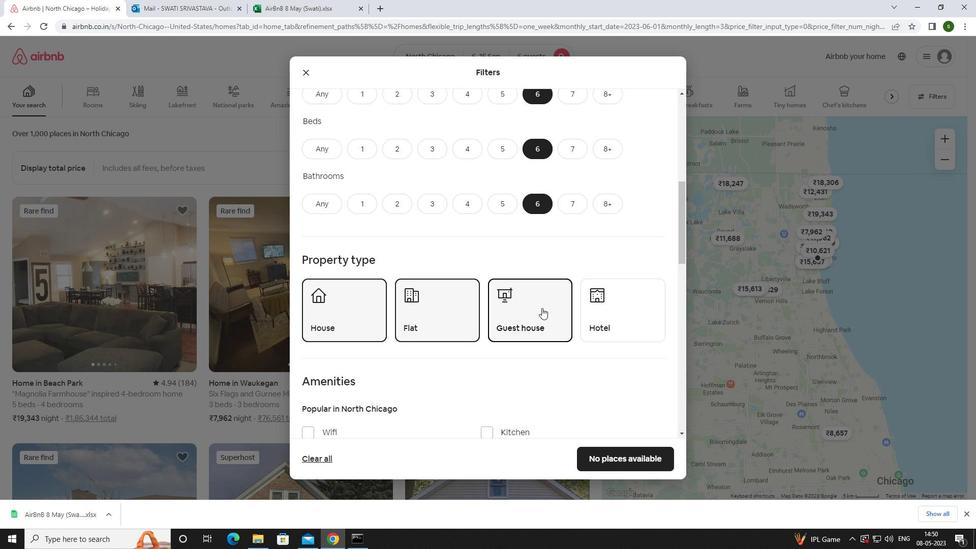 
Action: Mouse scrolled (542, 307) with delta (0, 0)
Screenshot: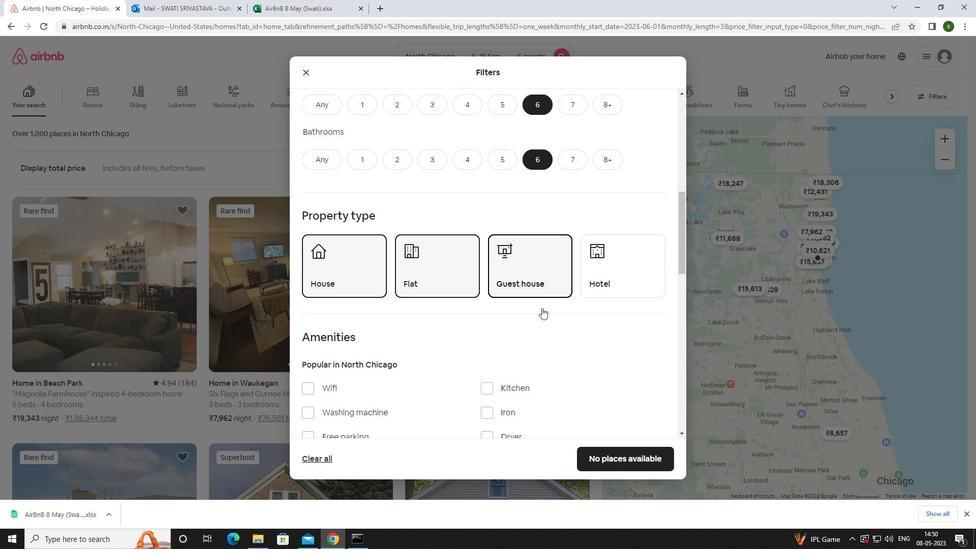 
Action: Mouse scrolled (542, 307) with delta (0, 0)
Screenshot: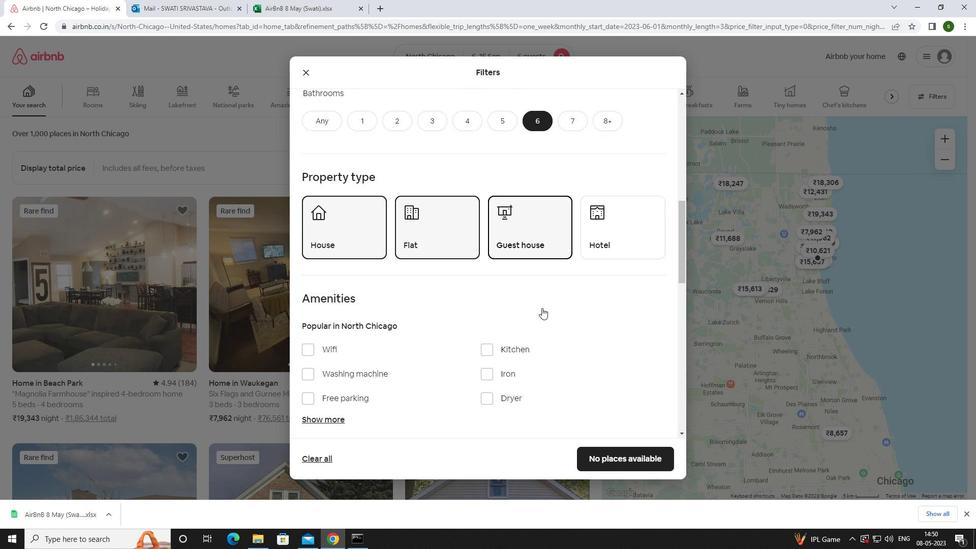 
Action: Mouse moved to (331, 276)
Screenshot: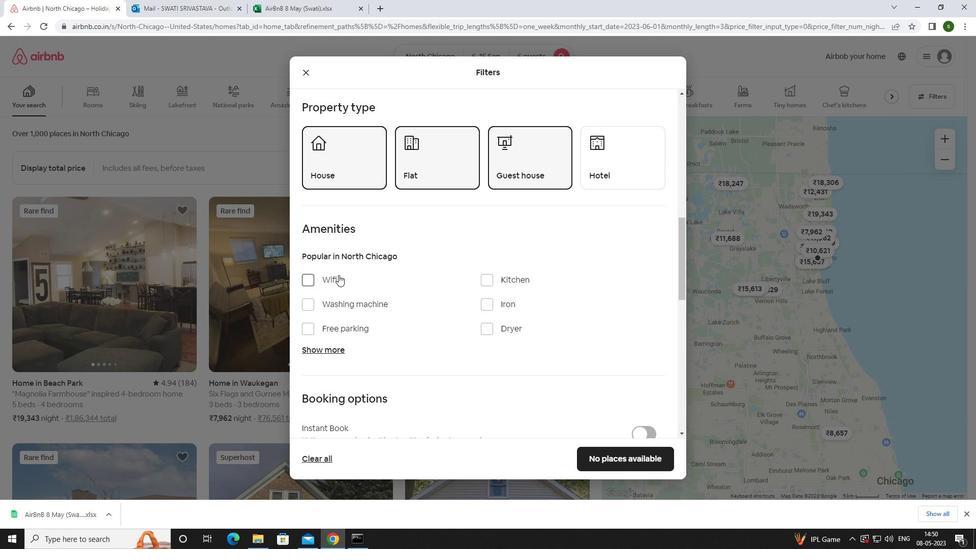 
Action: Mouse pressed left at (331, 276)
Screenshot: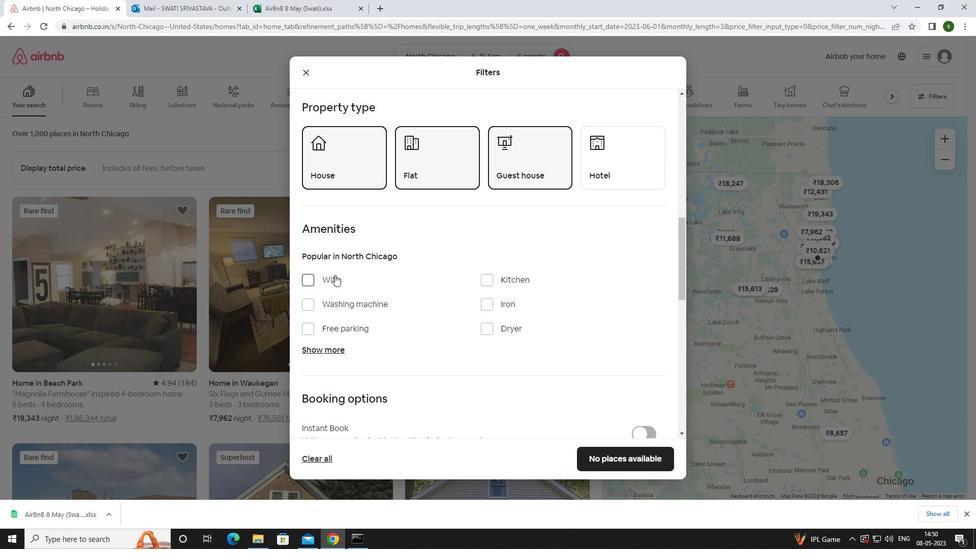 
Action: Mouse moved to (334, 331)
Screenshot: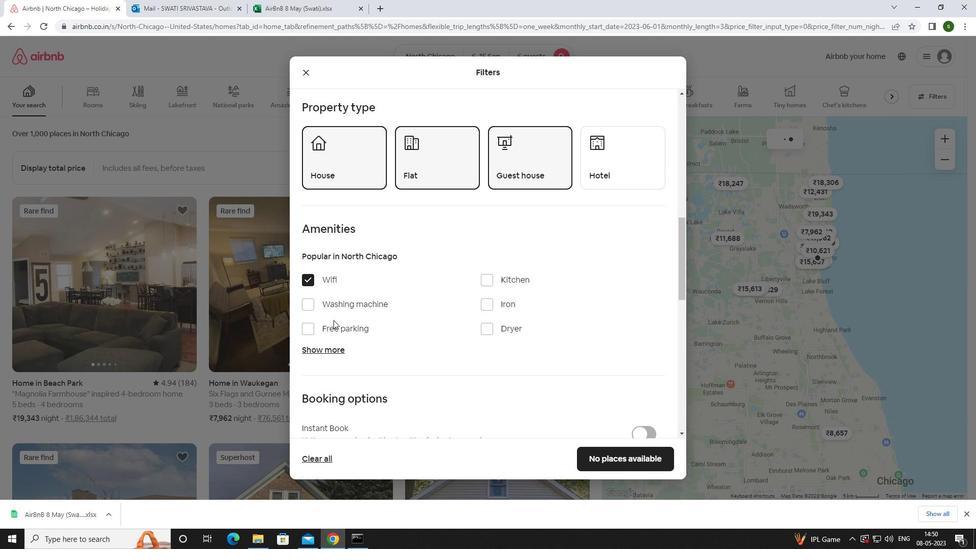 
Action: Mouse pressed left at (334, 331)
Screenshot: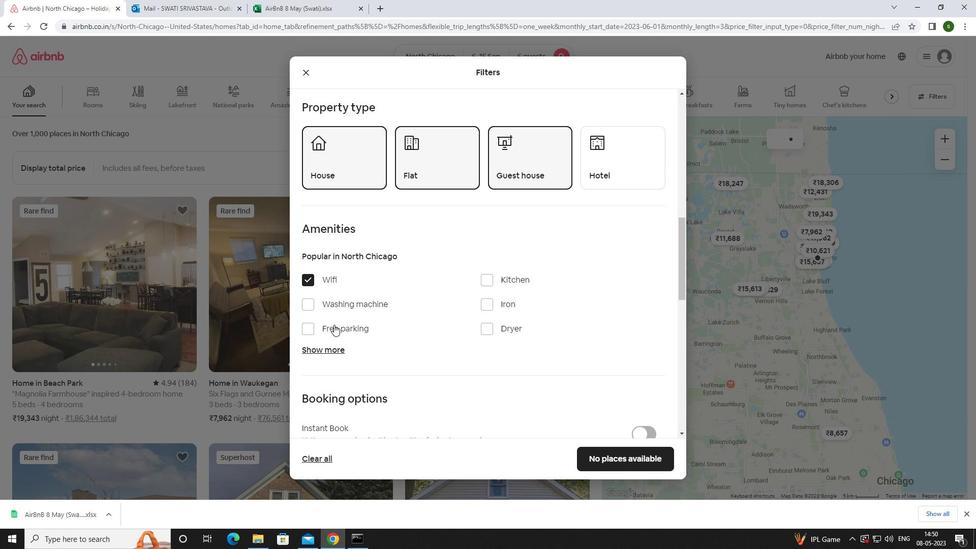 
Action: Mouse moved to (332, 348)
Screenshot: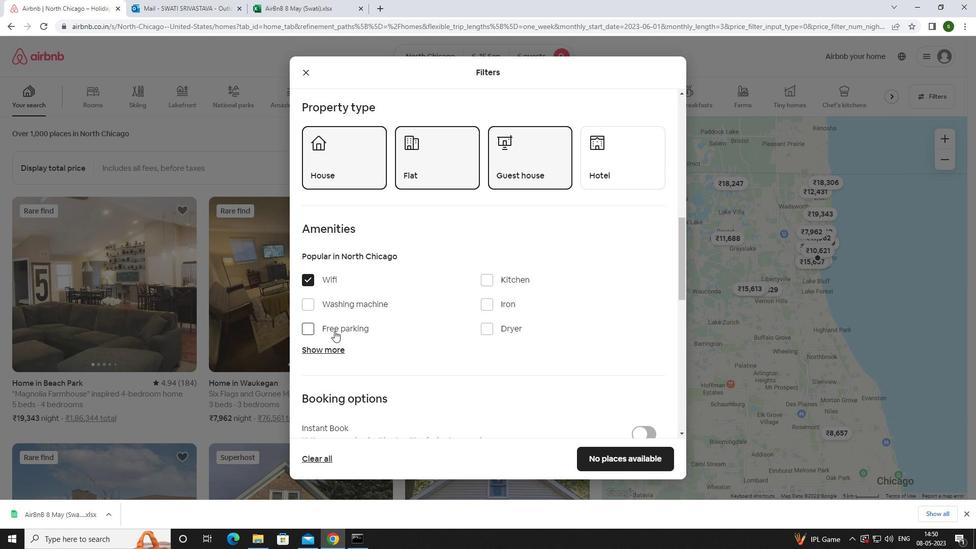 
Action: Mouse pressed left at (332, 348)
Screenshot: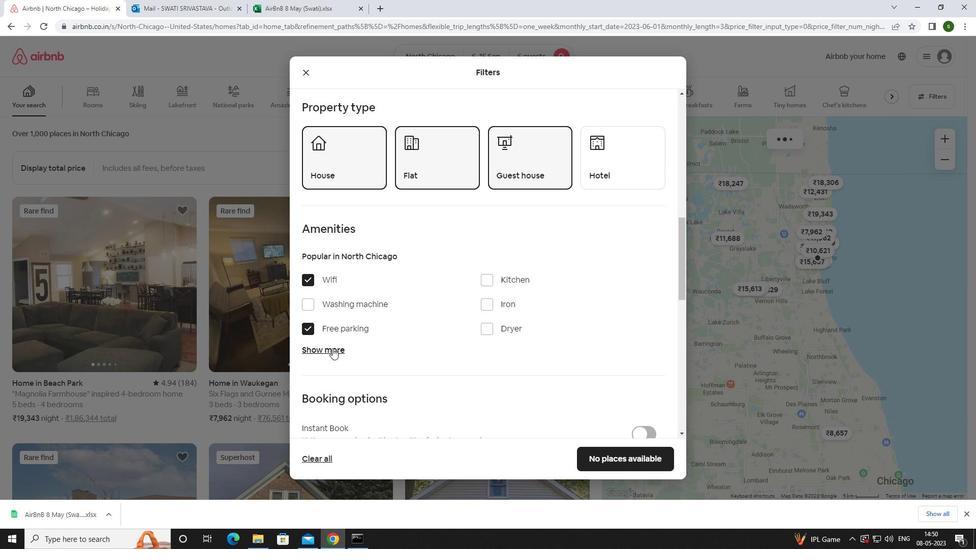 
Action: Mouse moved to (427, 362)
Screenshot: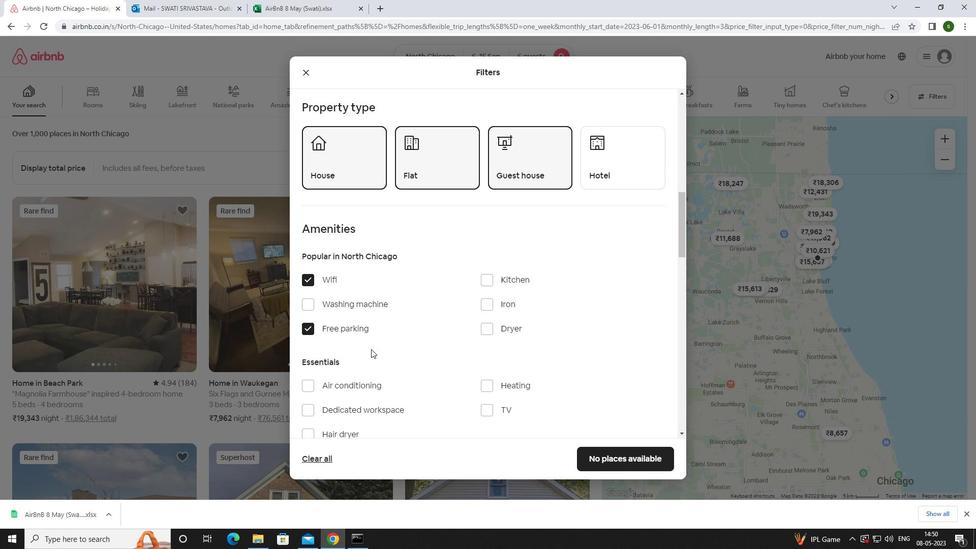 
Action: Mouse scrolled (427, 361) with delta (0, 0)
Screenshot: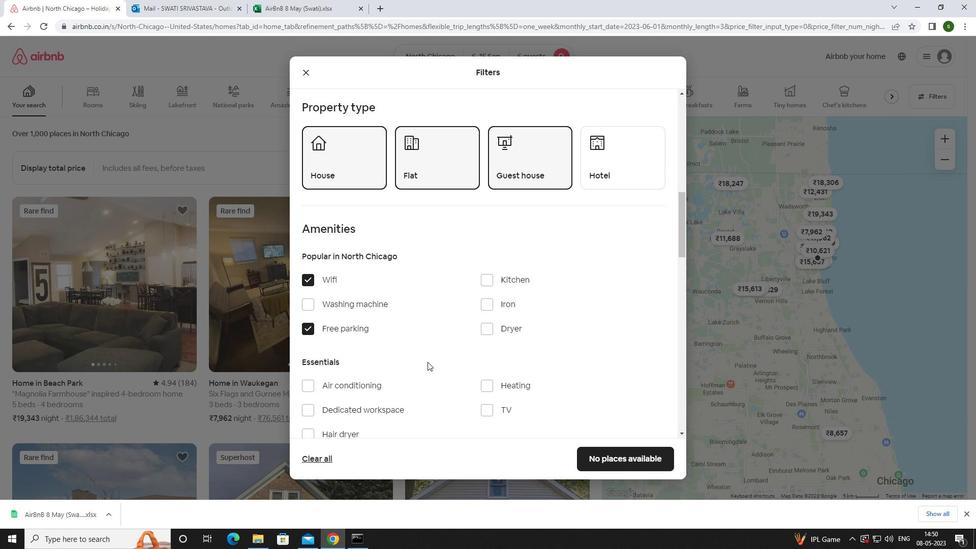 
Action: Mouse moved to (485, 355)
Screenshot: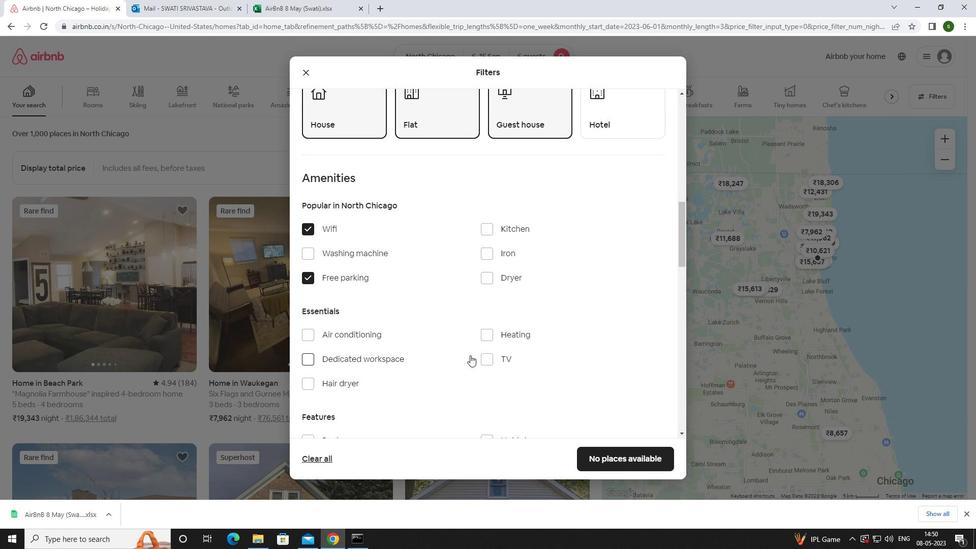 
Action: Mouse pressed left at (485, 355)
Screenshot: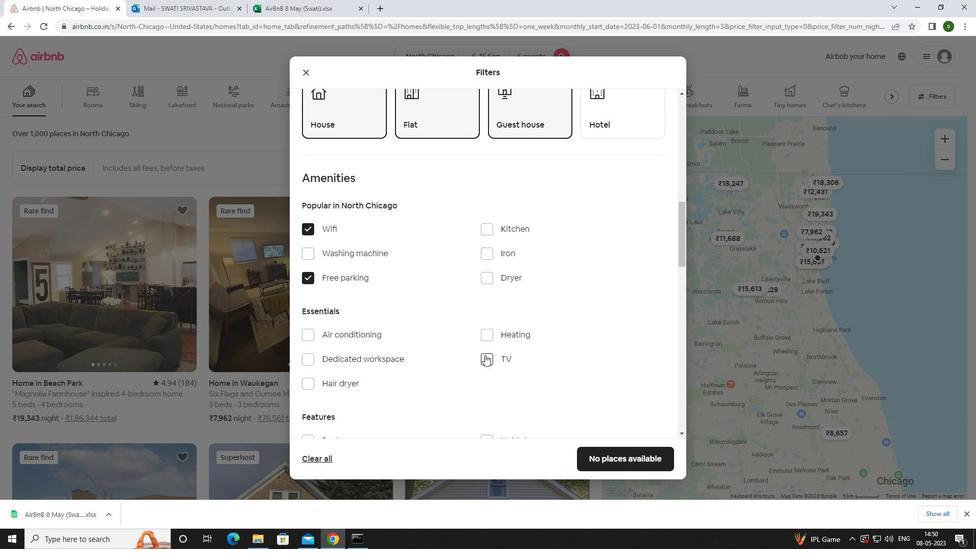 
Action: Mouse moved to (476, 355)
Screenshot: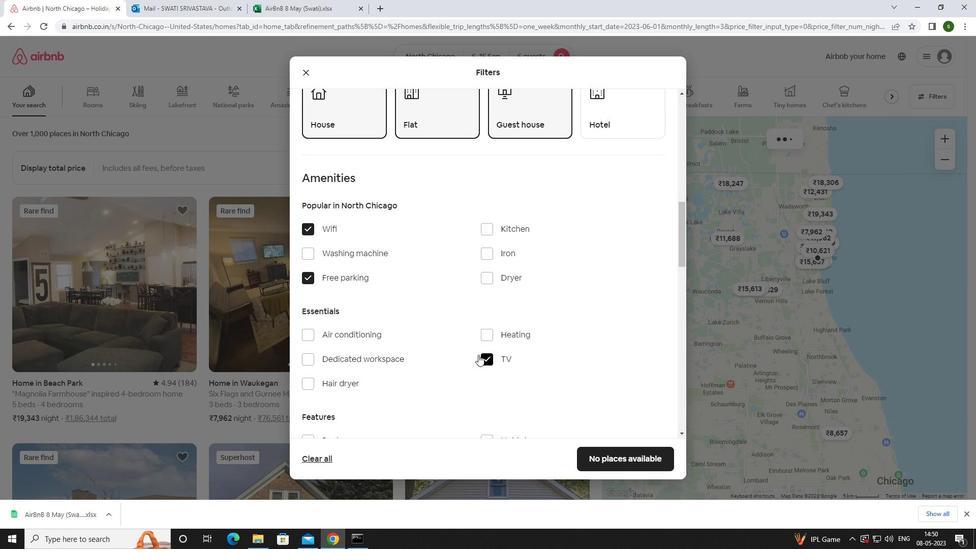 
Action: Mouse scrolled (476, 355) with delta (0, 0)
Screenshot: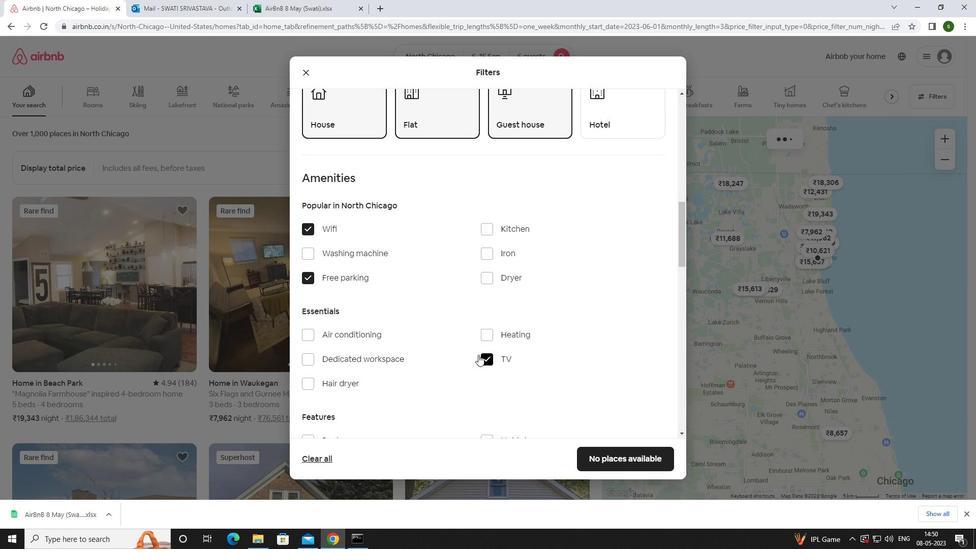 
Action: Mouse moved to (475, 356)
Screenshot: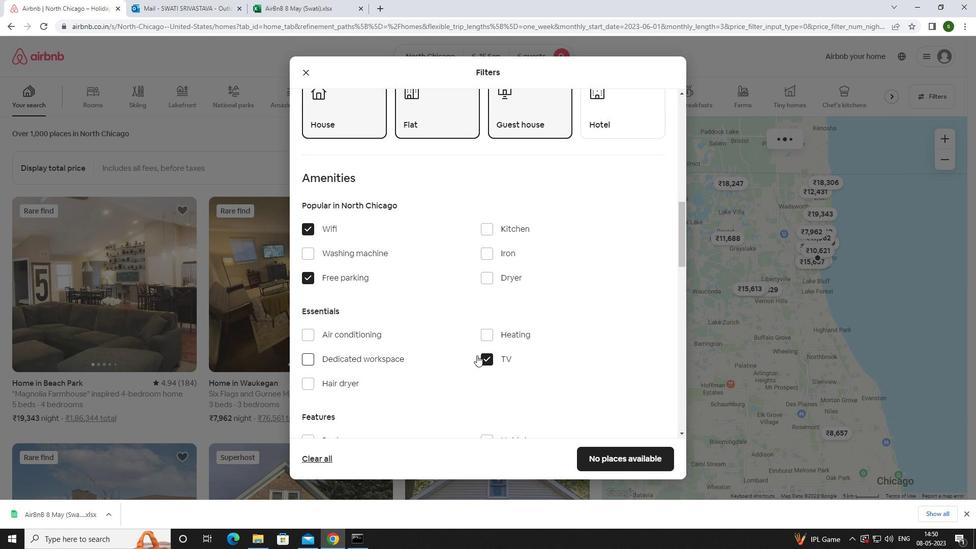 
Action: Mouse scrolled (475, 355) with delta (0, 0)
Screenshot: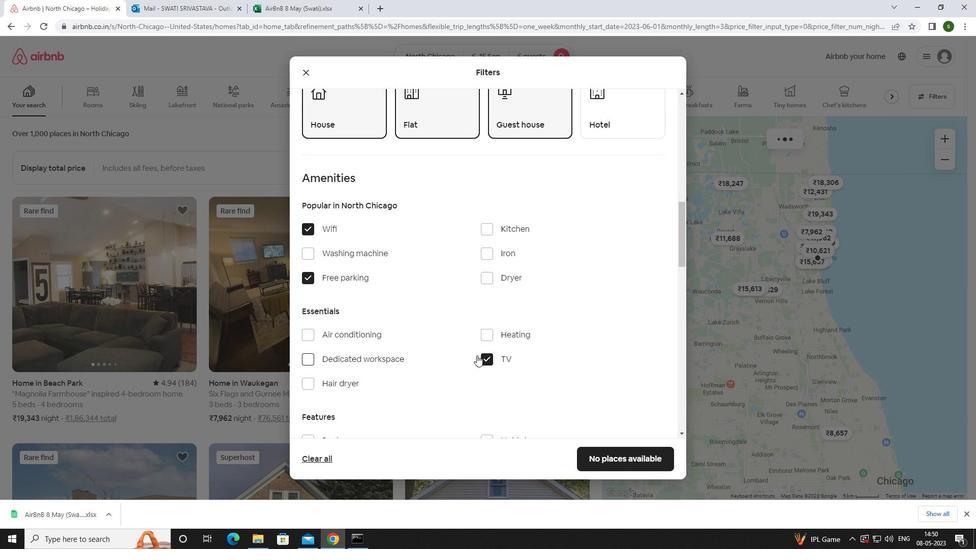 
Action: Mouse moved to (475, 356)
Screenshot: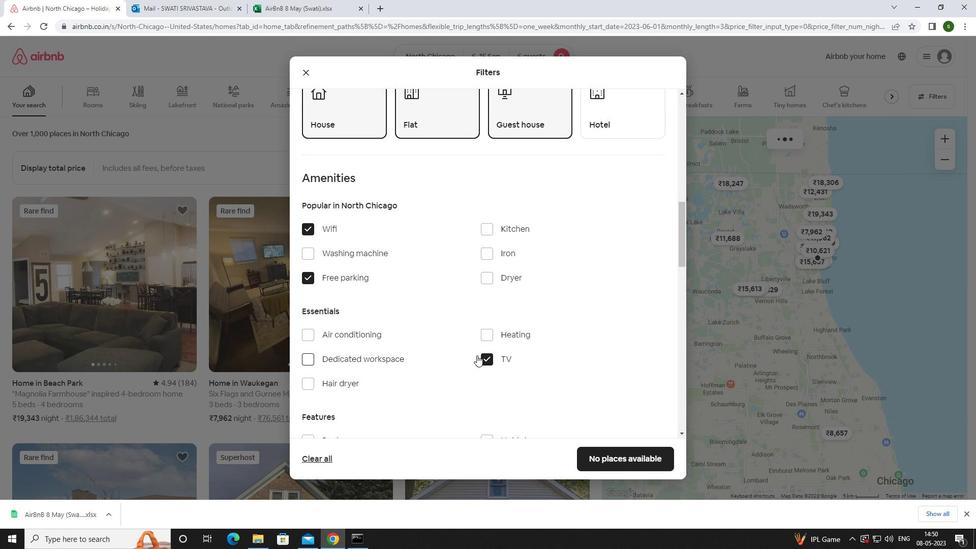 
Action: Mouse scrolled (475, 356) with delta (0, 0)
Screenshot: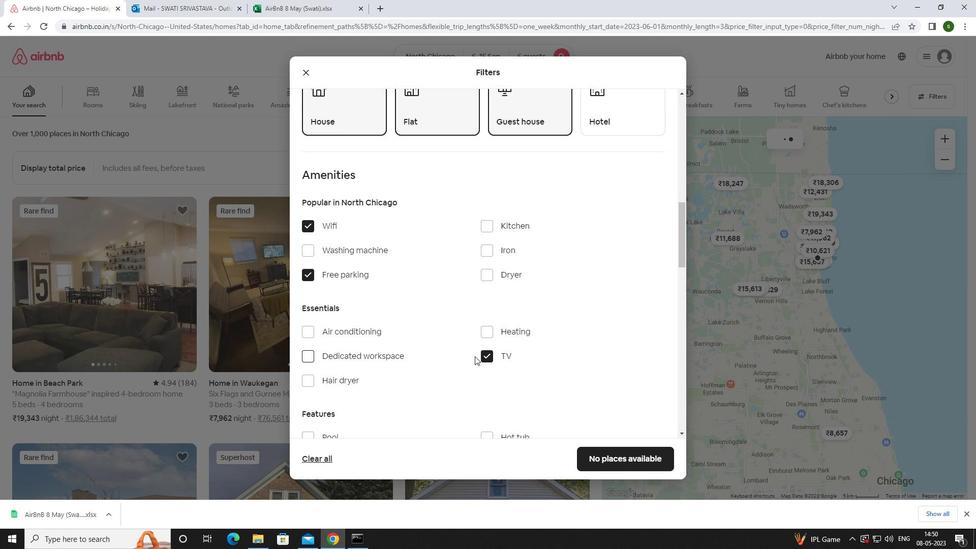 
Action: Mouse scrolled (475, 356) with delta (0, 0)
Screenshot: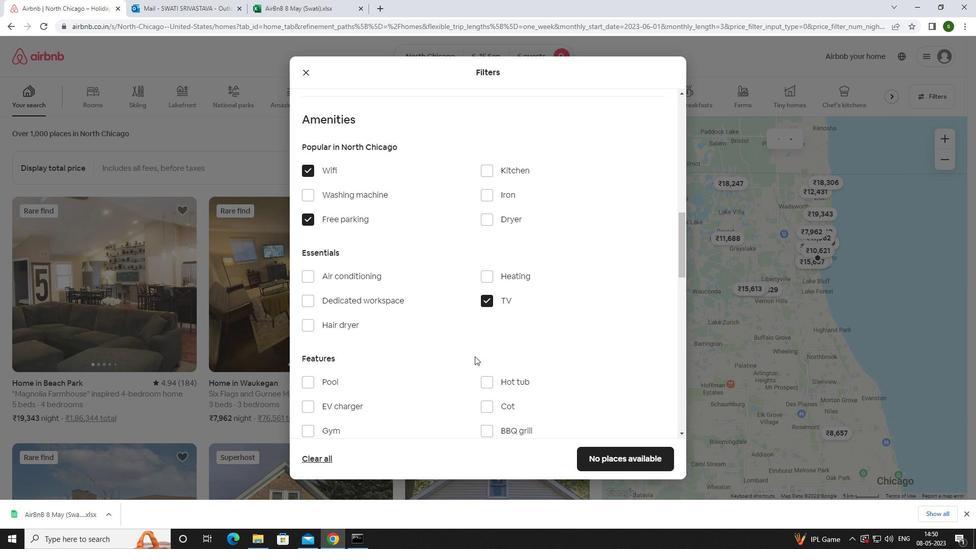 
Action: Mouse moved to (333, 279)
Screenshot: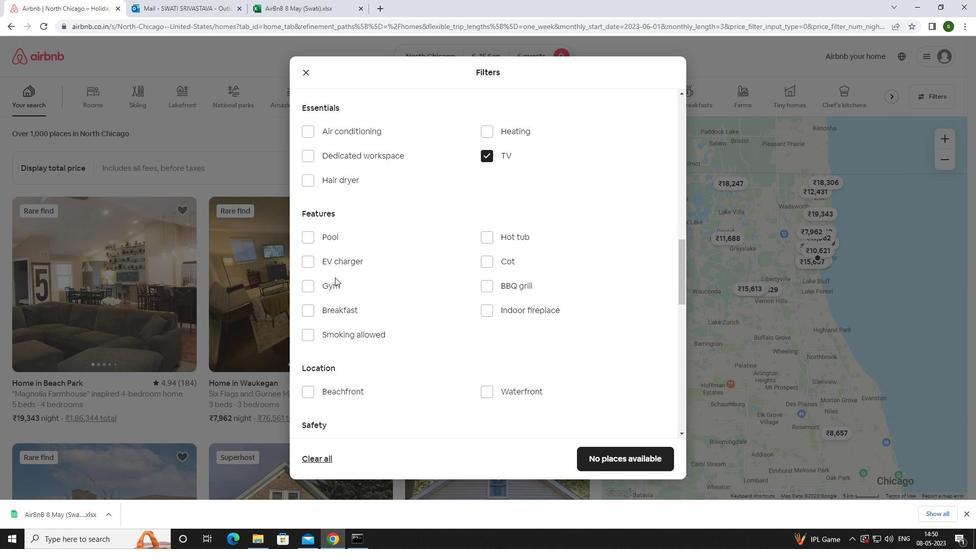 
Action: Mouse pressed left at (333, 279)
Screenshot: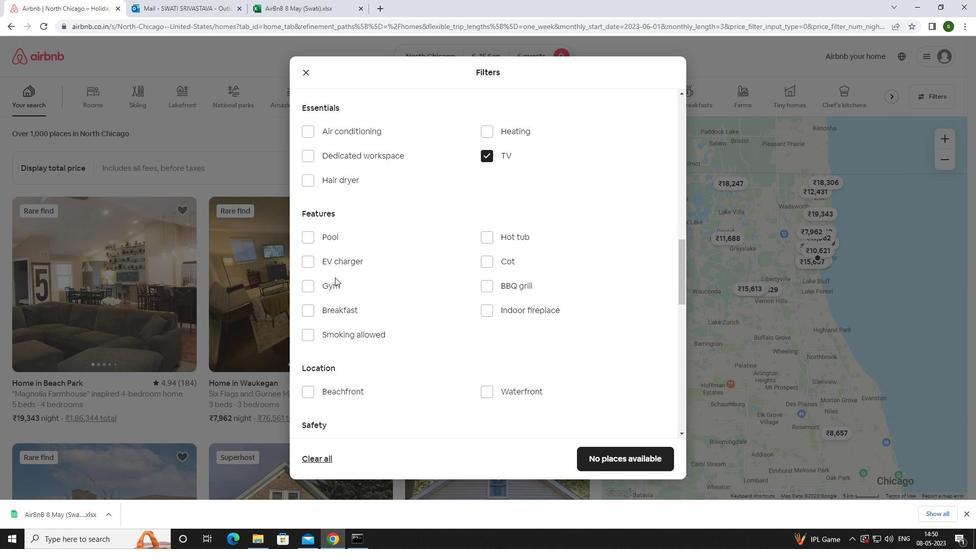 
Action: Mouse moved to (332, 286)
Screenshot: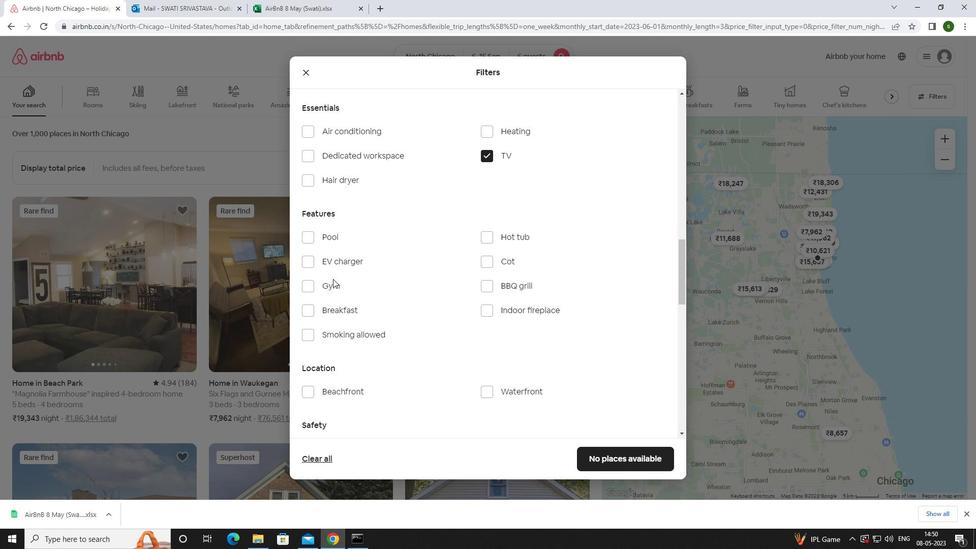 
Action: Mouse pressed left at (332, 286)
Screenshot: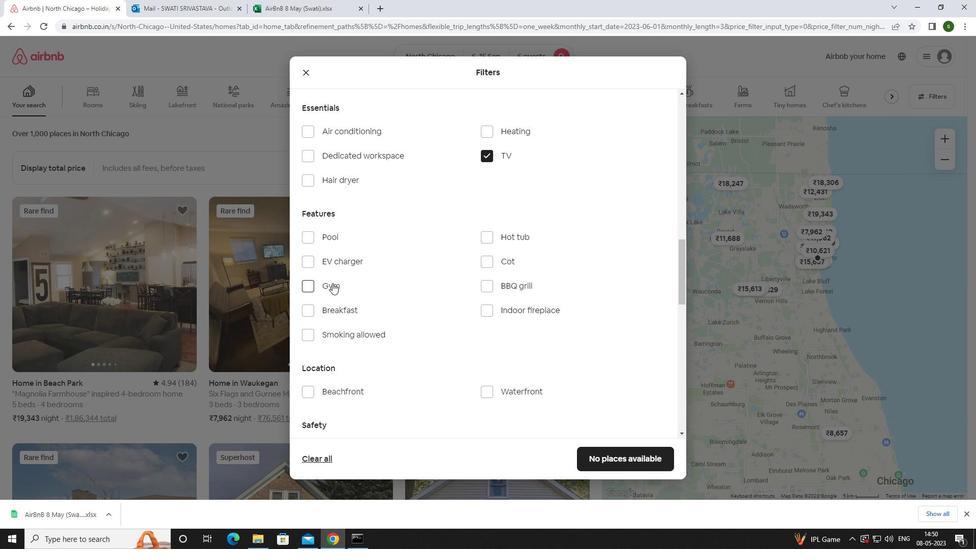 
Action: Mouse moved to (334, 308)
Screenshot: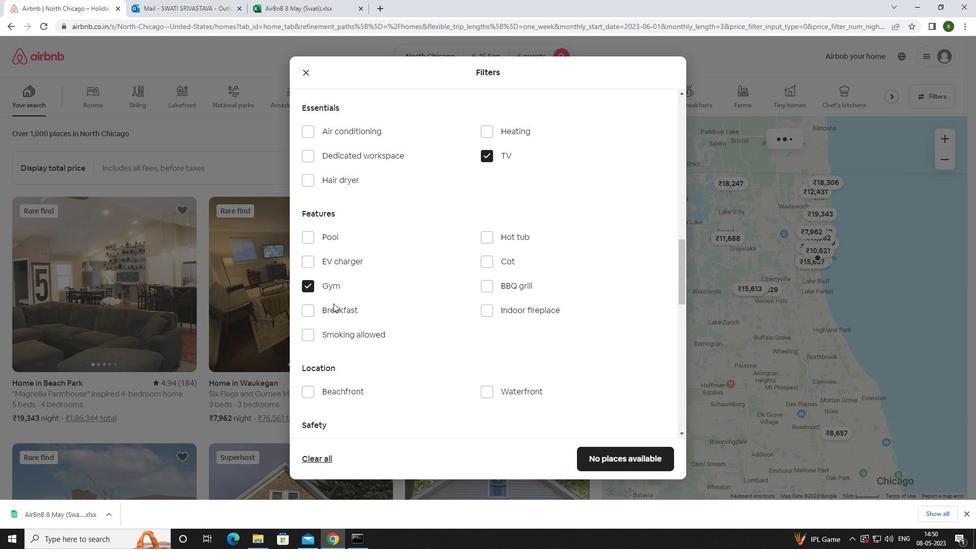 
Action: Mouse pressed left at (334, 308)
Screenshot: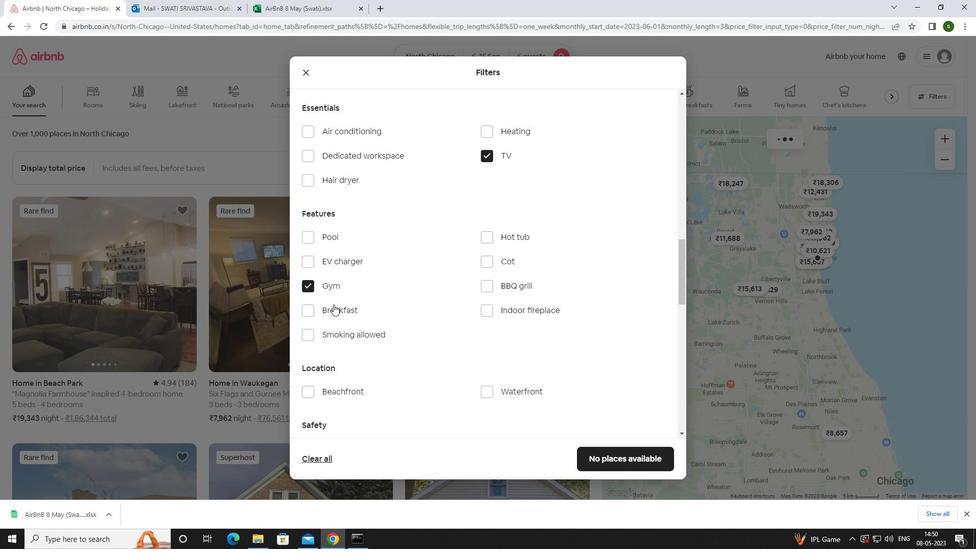 
Action: Mouse moved to (524, 322)
Screenshot: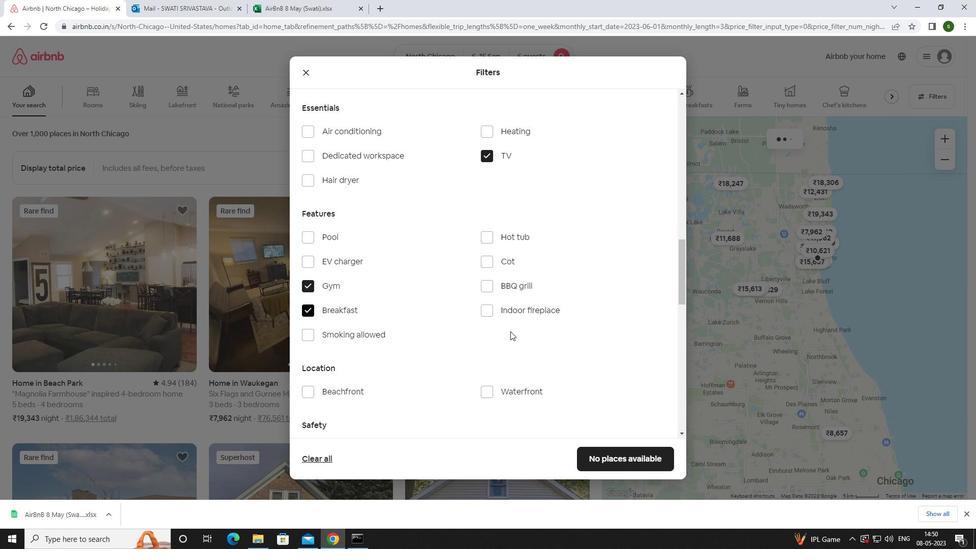 
Action: Mouse scrolled (524, 321) with delta (0, 0)
Screenshot: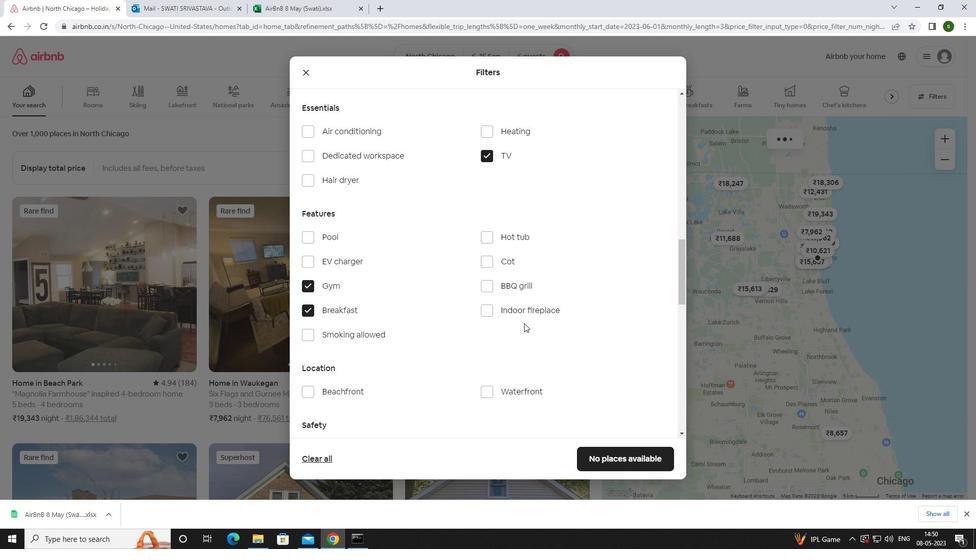 
Action: Mouse scrolled (524, 321) with delta (0, 0)
Screenshot: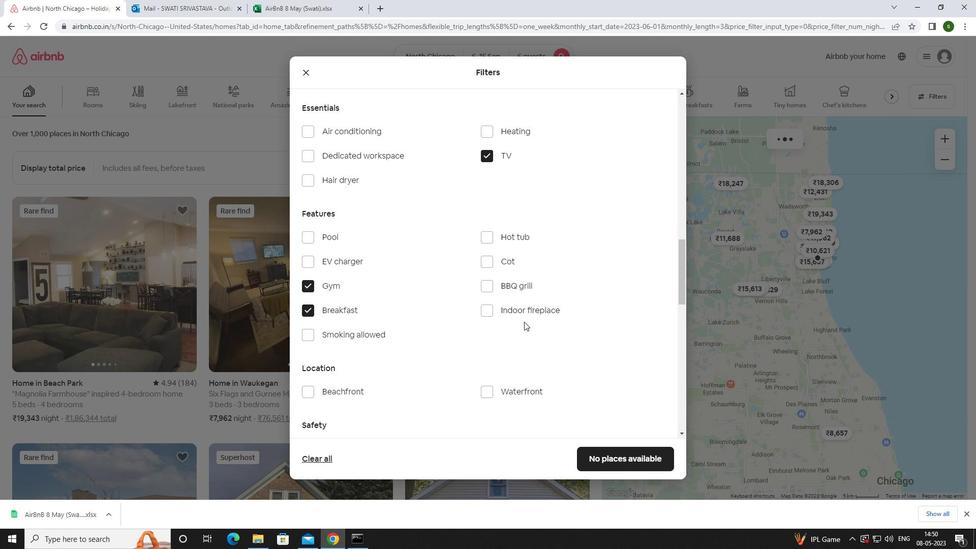 
Action: Mouse scrolled (524, 321) with delta (0, 0)
Screenshot: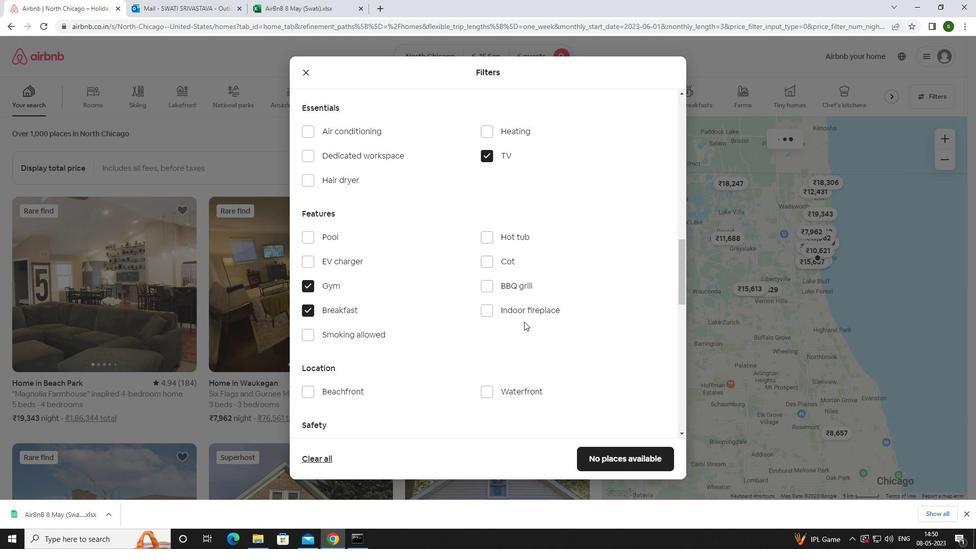 
Action: Mouse scrolled (524, 321) with delta (0, 0)
Screenshot: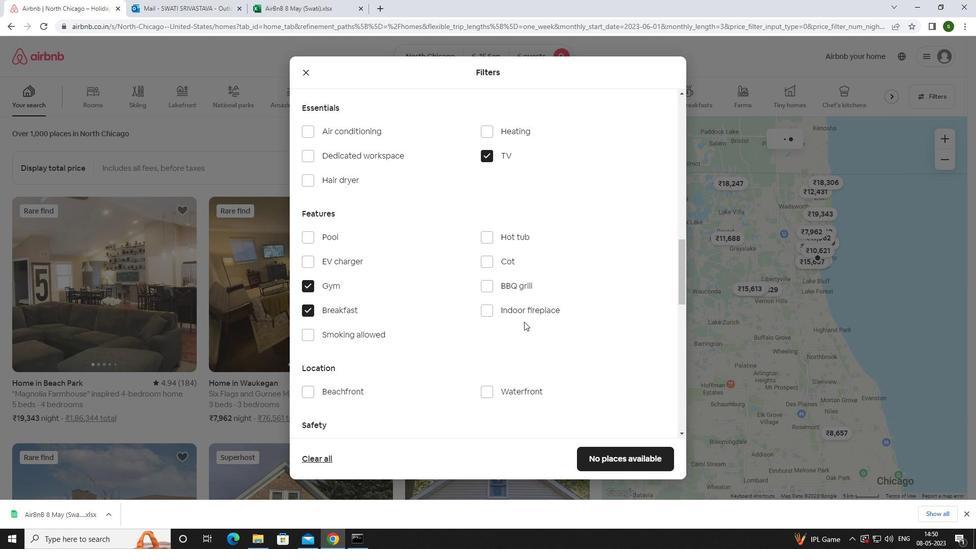 
Action: Mouse scrolled (524, 321) with delta (0, 0)
Screenshot: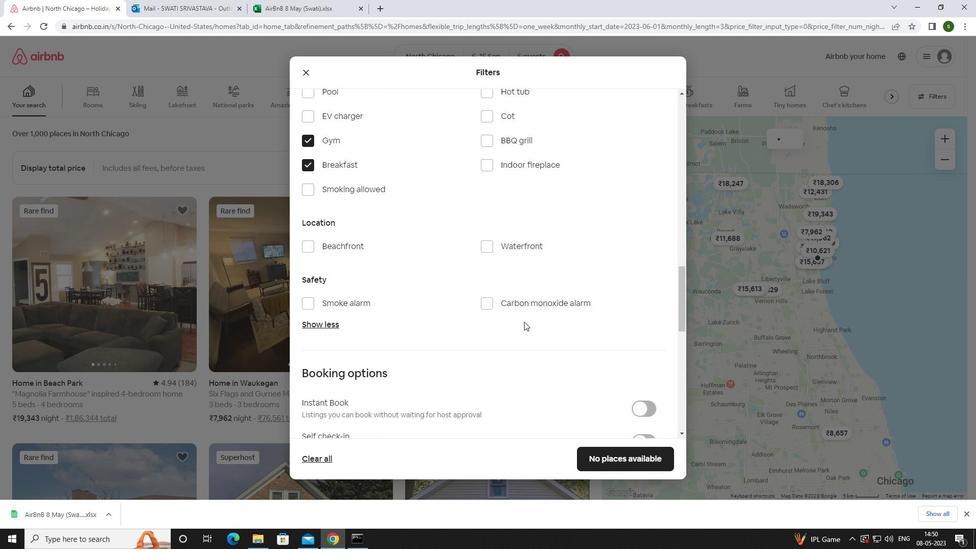 
Action: Mouse moved to (638, 328)
Screenshot: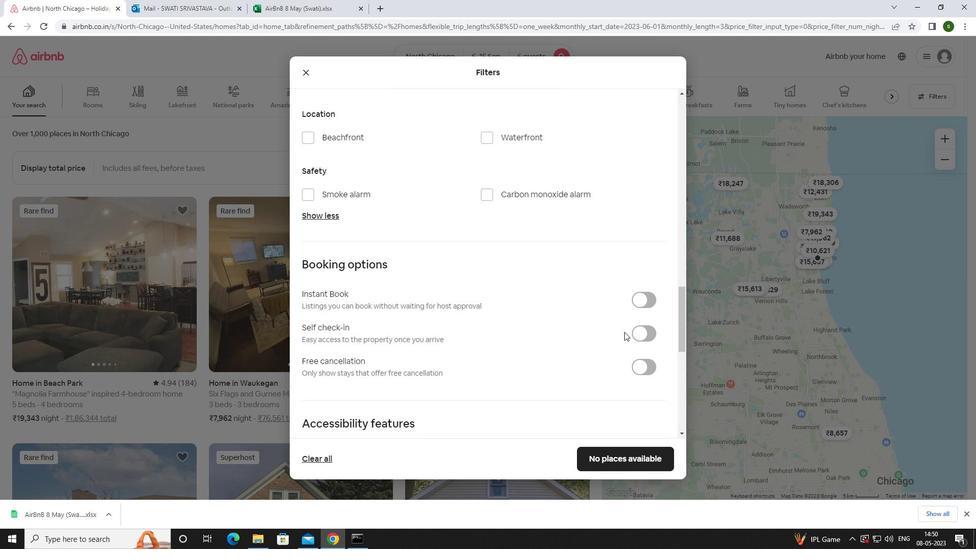 
Action: Mouse pressed left at (638, 328)
Screenshot: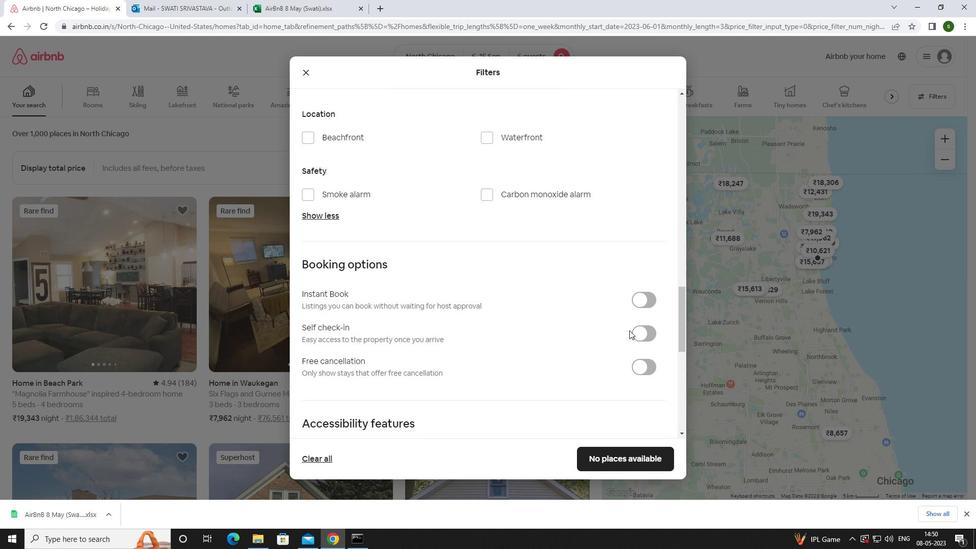 
Action: Mouse moved to (517, 310)
Screenshot: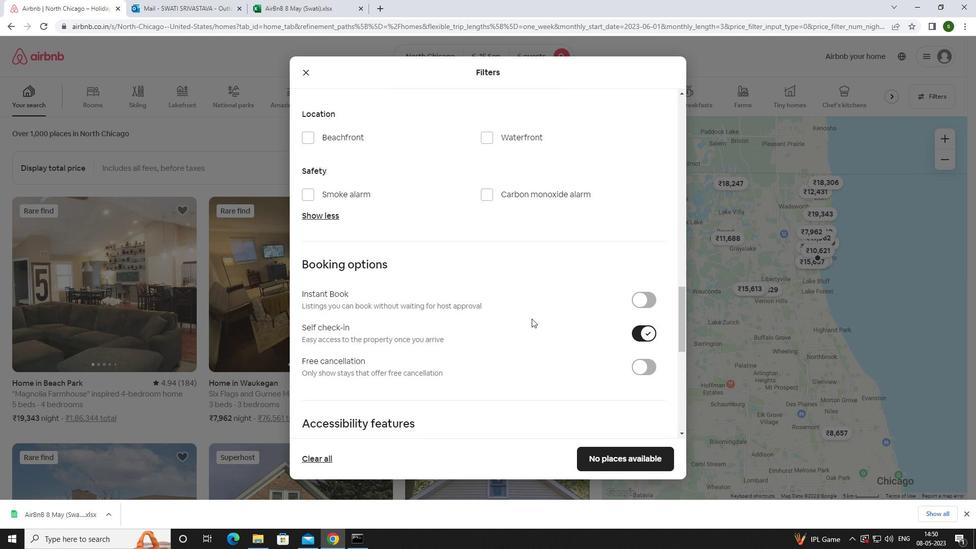 
Action: Mouse scrolled (517, 310) with delta (0, 0)
Screenshot: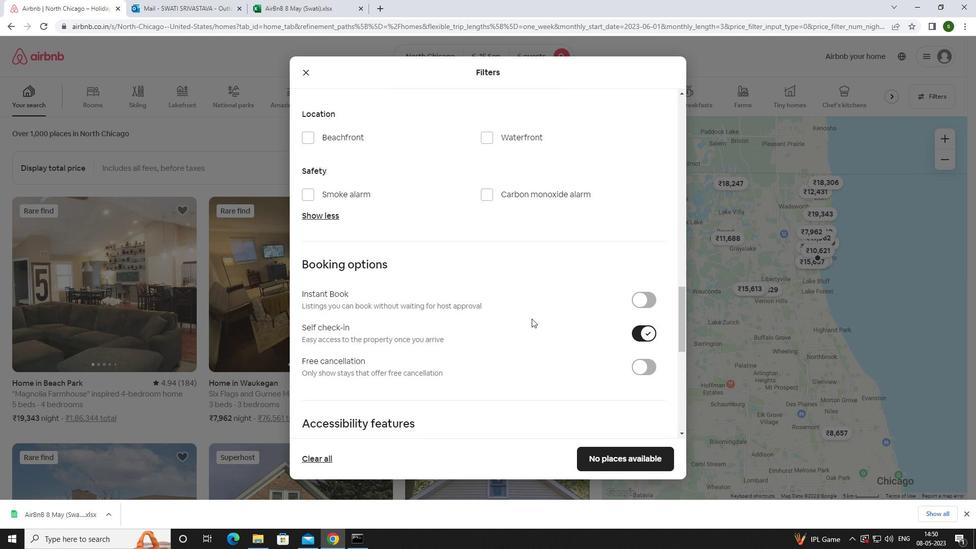 
Action: Mouse moved to (500, 310)
Screenshot: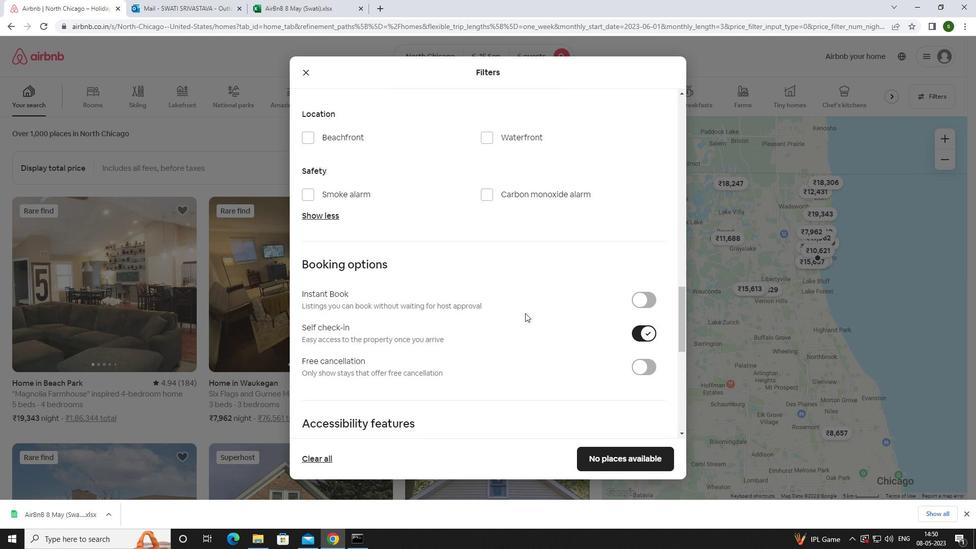 
Action: Mouse scrolled (500, 309) with delta (0, 0)
Screenshot: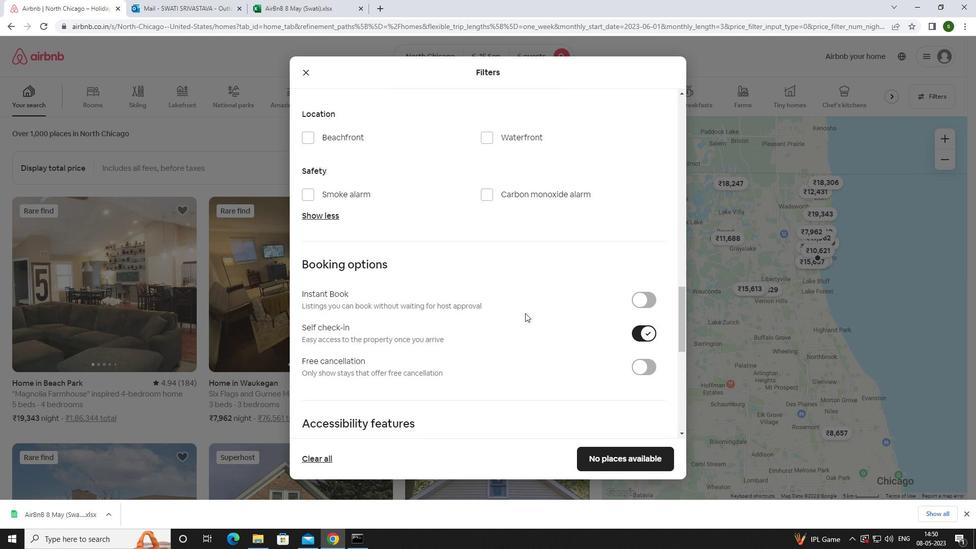 
Action: Mouse moved to (493, 308)
Screenshot: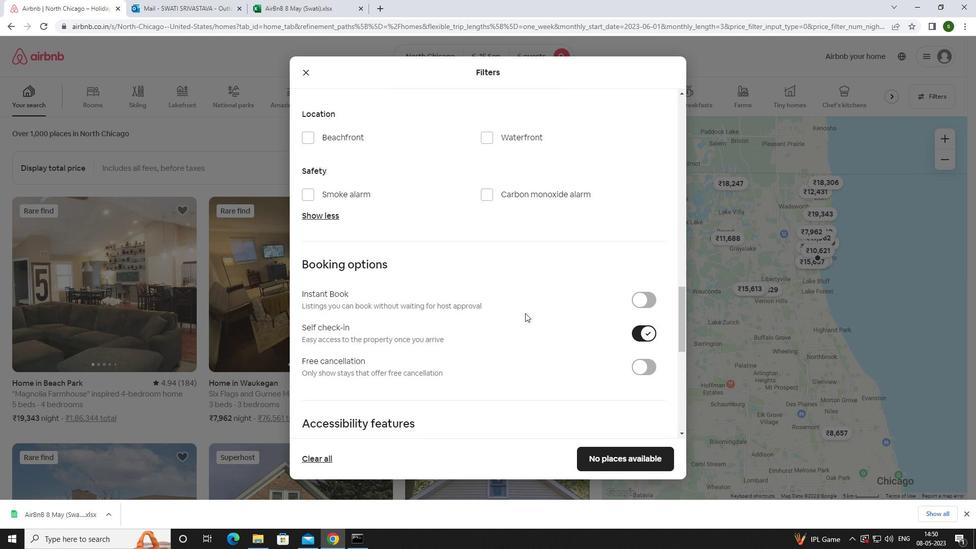 
Action: Mouse scrolled (493, 308) with delta (0, 0)
Screenshot: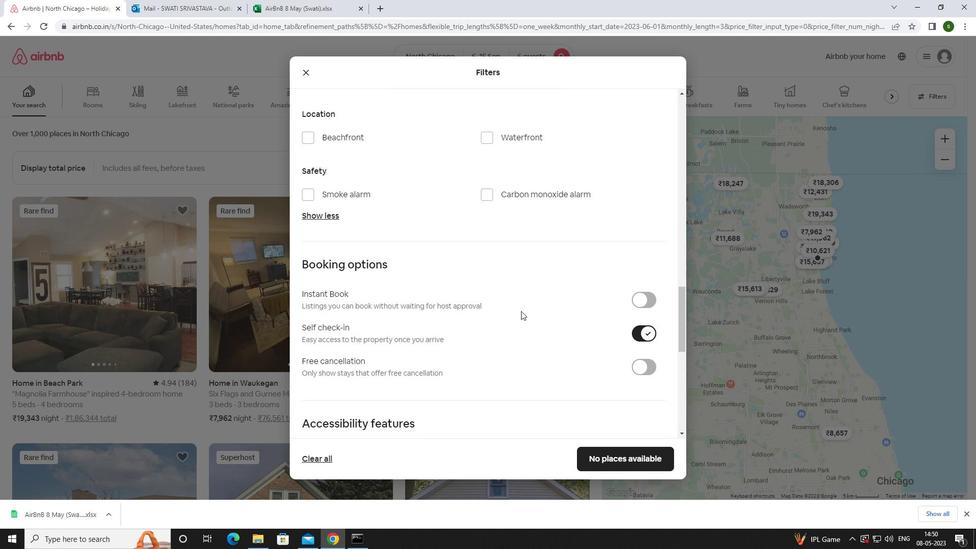 
Action: Mouse scrolled (493, 308) with delta (0, 0)
Screenshot: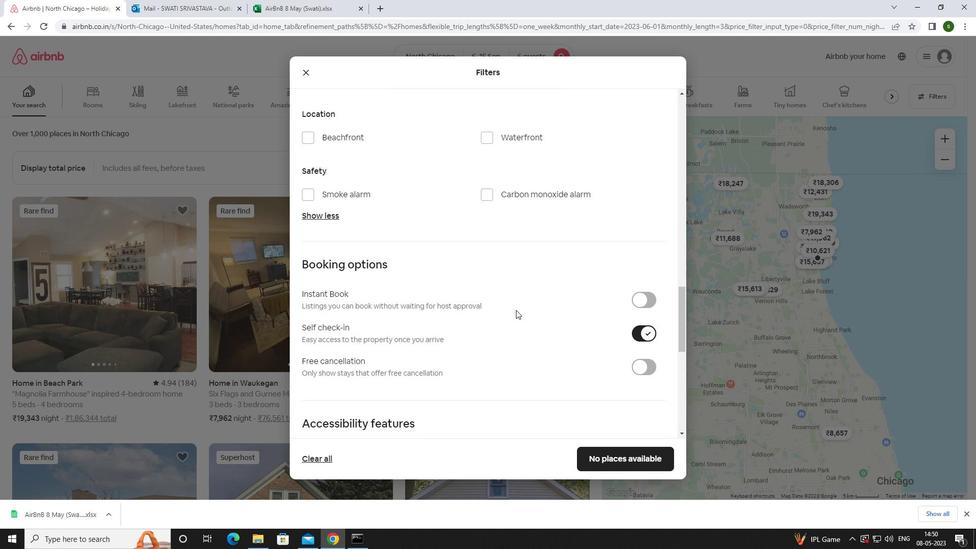 
Action: Mouse moved to (392, 367)
Screenshot: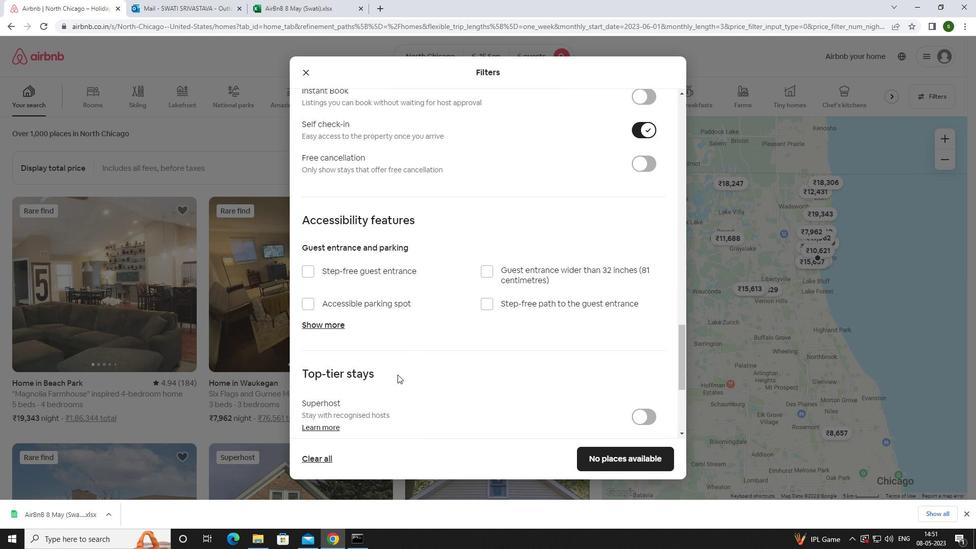 
Action: Mouse scrolled (392, 367) with delta (0, 0)
Screenshot: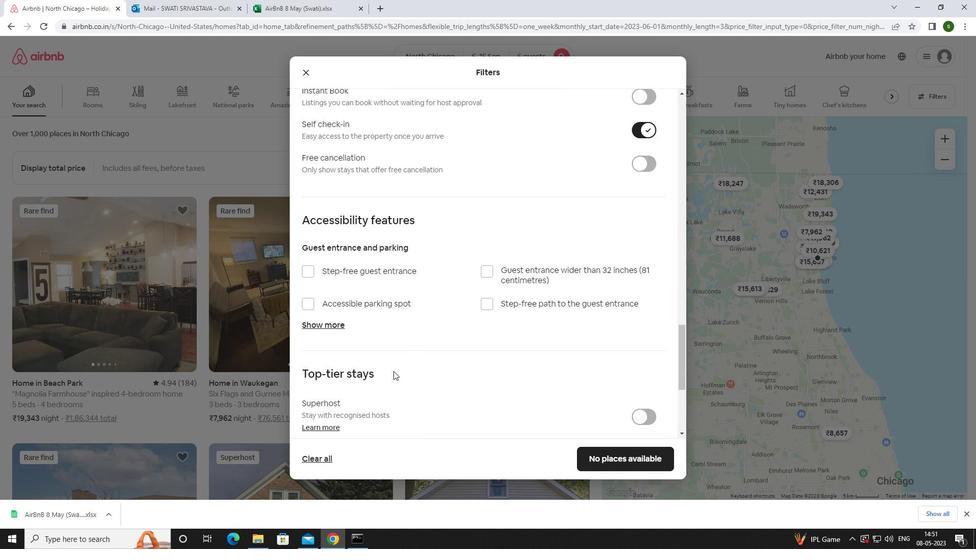
Action: Mouse scrolled (392, 367) with delta (0, 0)
Screenshot: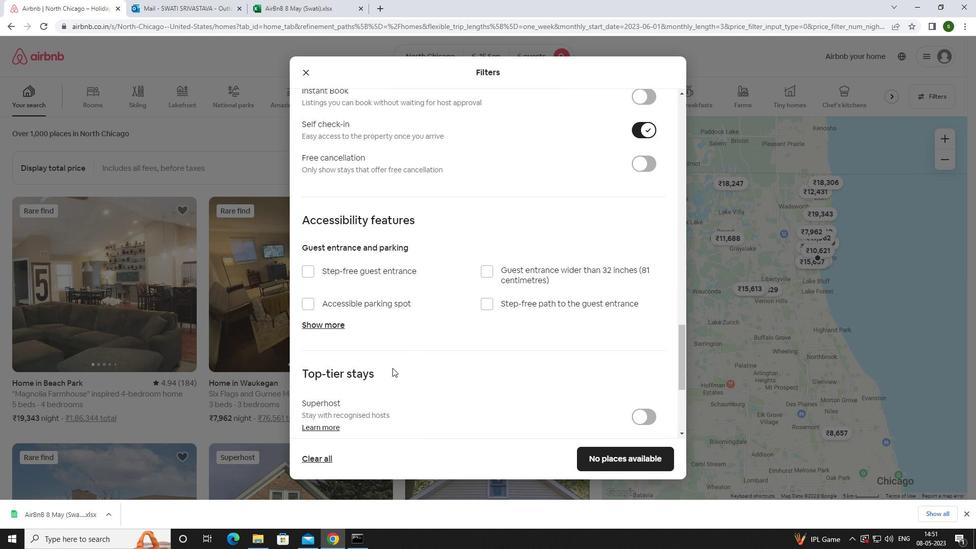 
Action: Mouse scrolled (392, 367) with delta (0, 0)
Screenshot: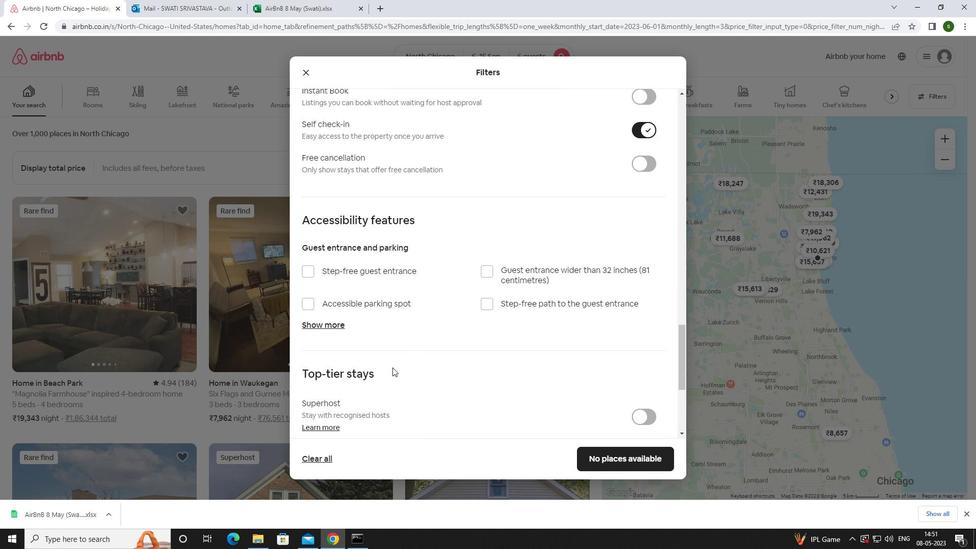 
Action: Mouse scrolled (392, 367) with delta (0, 0)
Screenshot: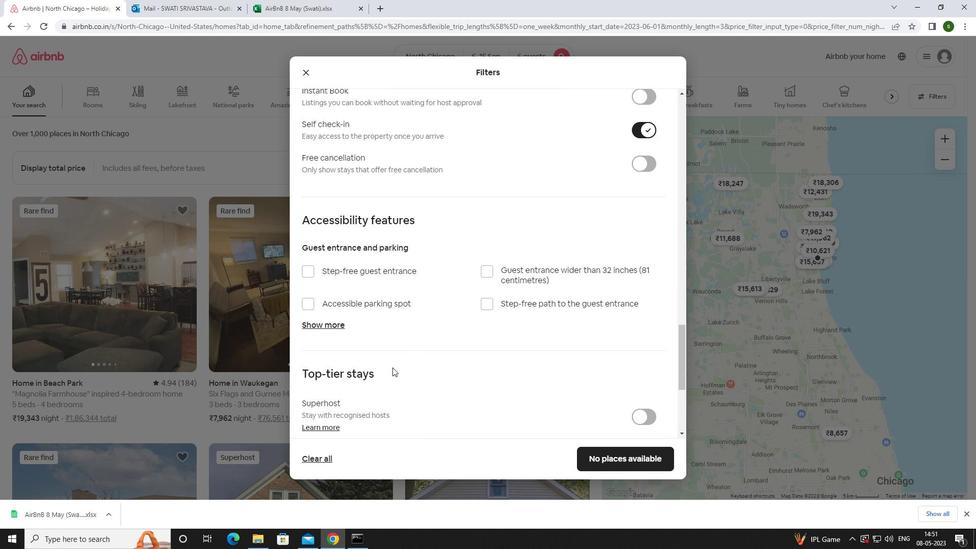 
Action: Mouse moved to (330, 375)
Screenshot: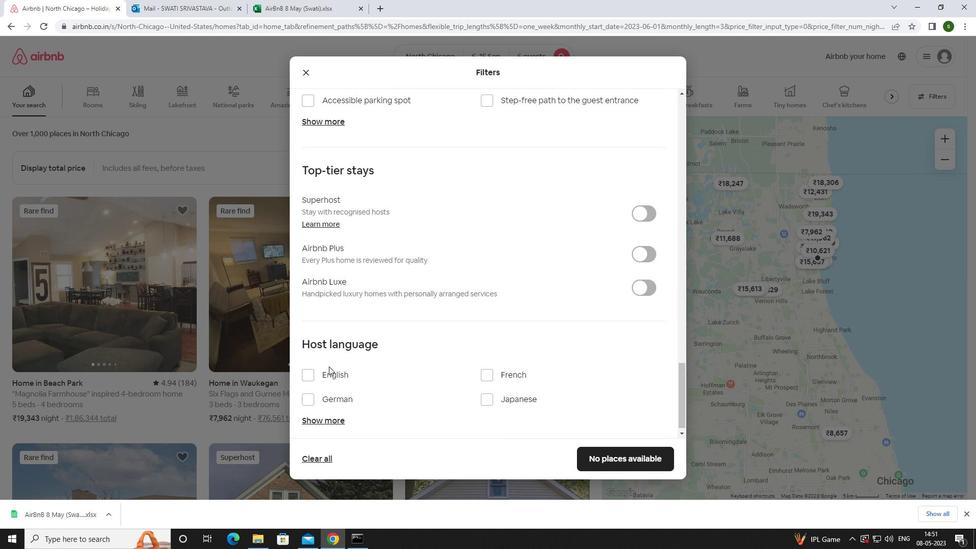 
Action: Mouse pressed left at (330, 375)
Screenshot: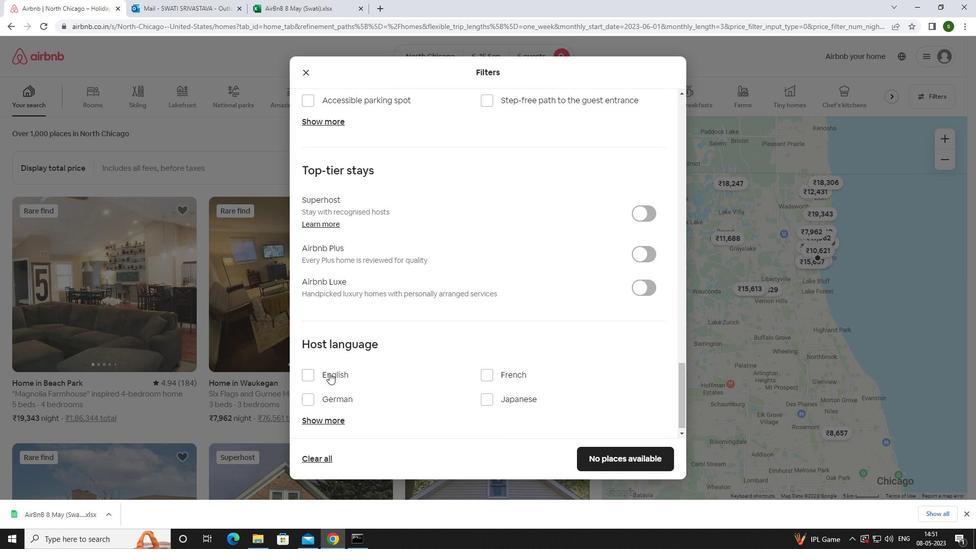 
Action: Mouse moved to (618, 459)
Screenshot: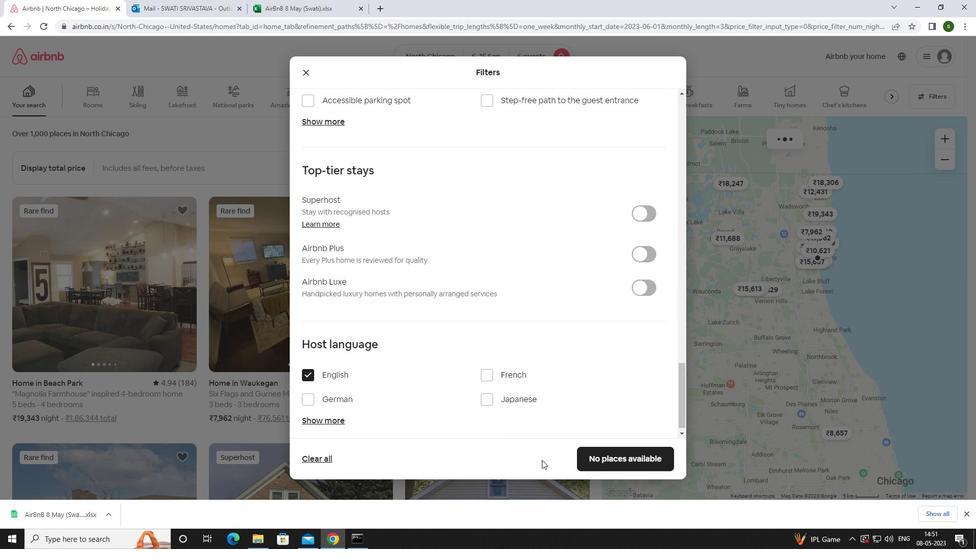 
Action: Mouse pressed left at (618, 459)
Screenshot: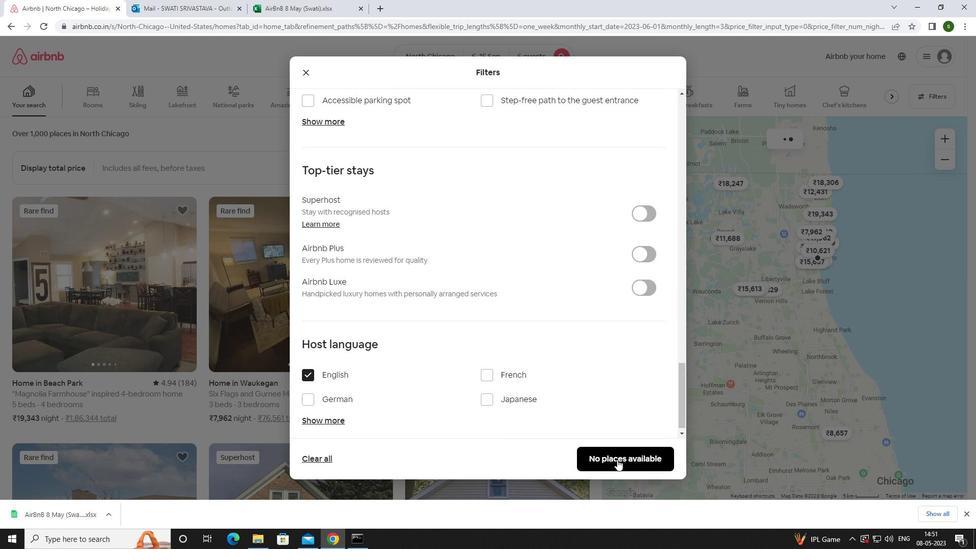 
Action: Mouse moved to (484, 370)
Screenshot: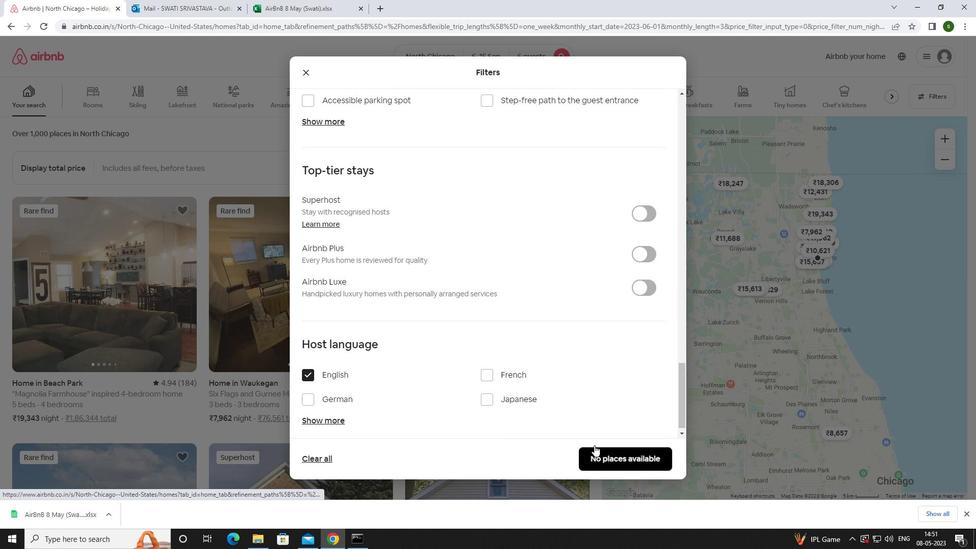 
